 Task: Add an event with the title Second Presentation Rehearsal and Feedback Gathering, date '2024/04/26', time 8:00 AM to 10:00 AMand add a description: The scavenger hunt can be designed as a friendly competition, with teams competing against each other to finish first or achieve specific goals. This fosters team spirit, healthy competition, and a sense of achievement., put the event into Orange category . Add location for the event as: 123 Mount Olympus, Greece, logged in from the account softage.10@softage.netand send the event invitation to softage.6@softage.net and softage.7@softage.net. Set a reminder for the event 5 minutes before
Action: Mouse moved to (104, 121)
Screenshot: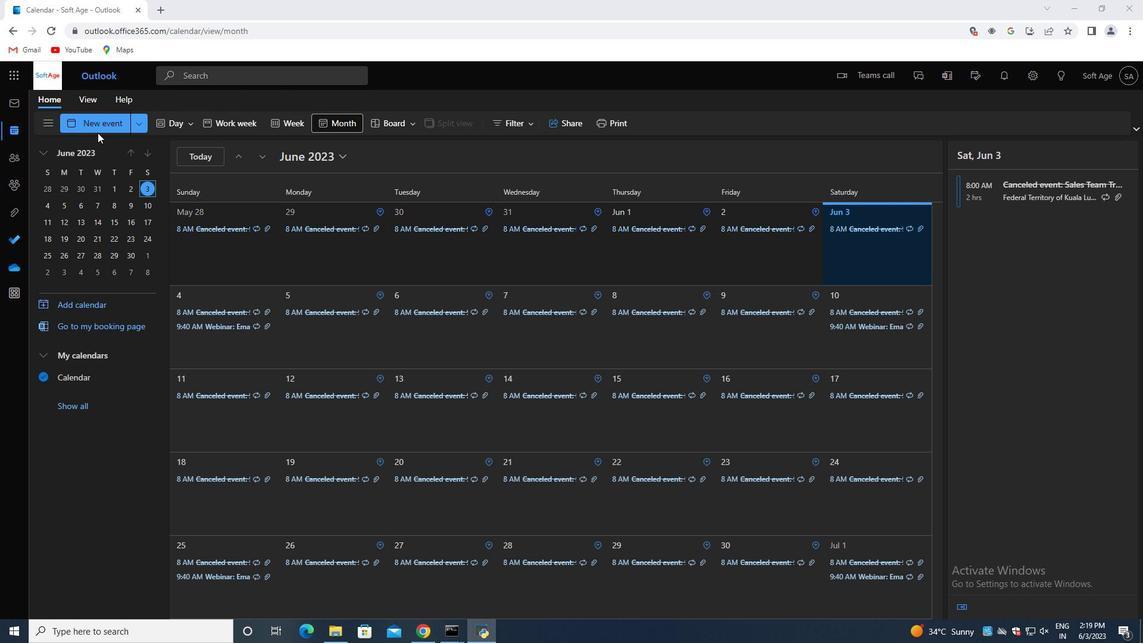 
Action: Mouse pressed left at (104, 121)
Screenshot: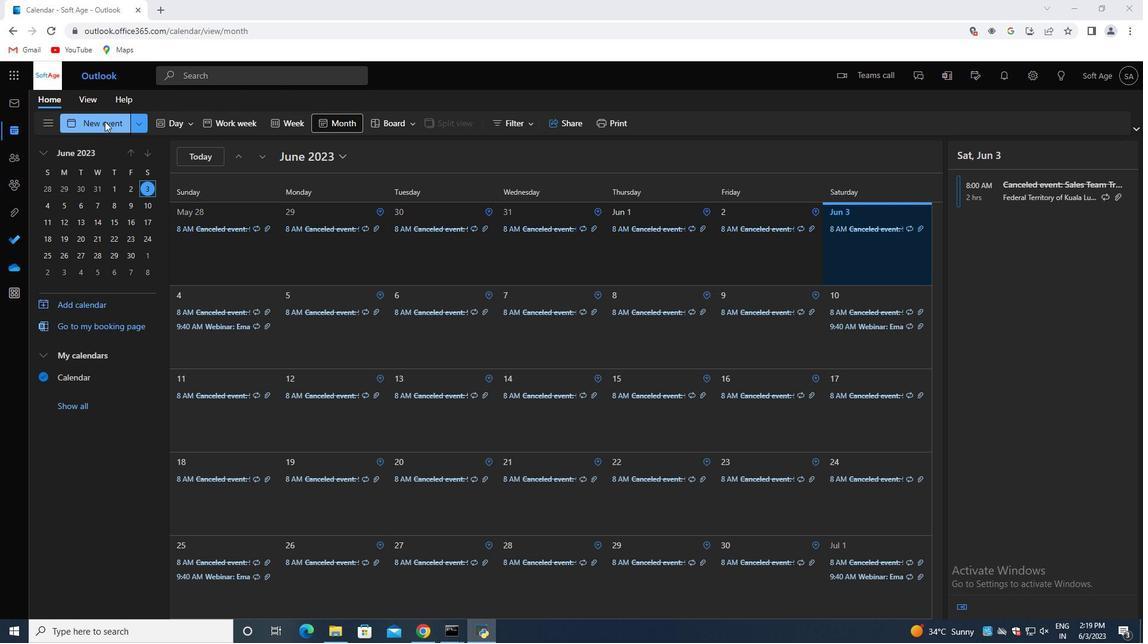 
Action: Mouse moved to (313, 200)
Screenshot: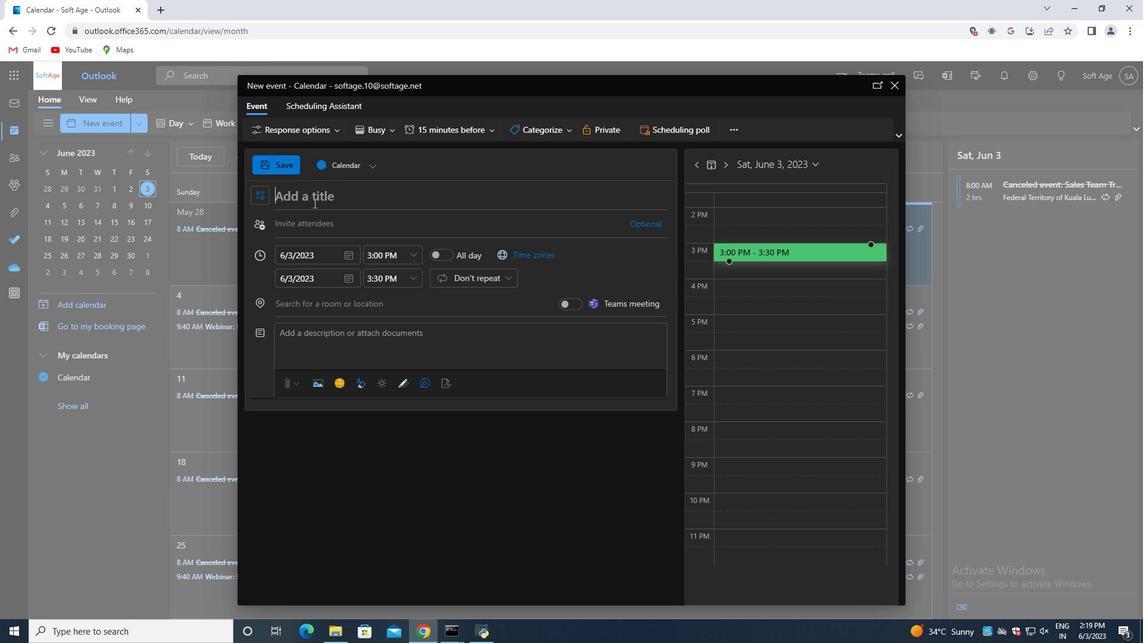 
Action: Mouse pressed left at (313, 200)
Screenshot: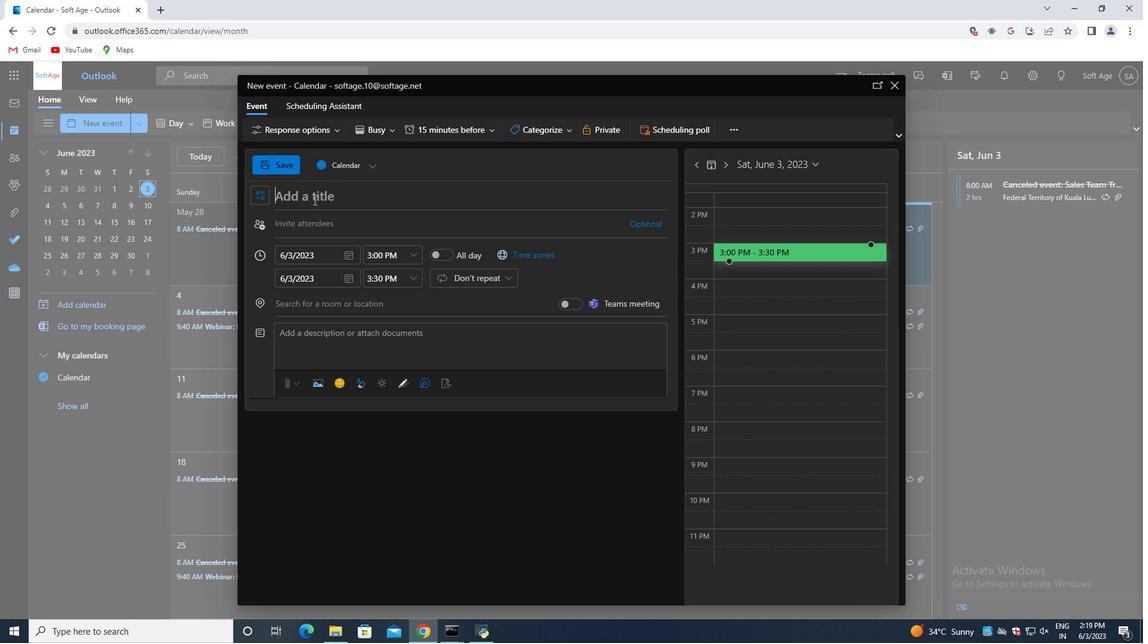 
Action: Key pressed <Key.shift>Second<Key.space><Key.shift><Key.shift><Key.shift><Key.shift><Key.shift><Key.shift>Presentation<Key.space><Key.shift>Rehearsal<Key.space>and<Key.space><Key.shift>Feedback<Key.space><Key.shift>gathering,<Key.space><Key.backspace><Key.backspace>
Screenshot: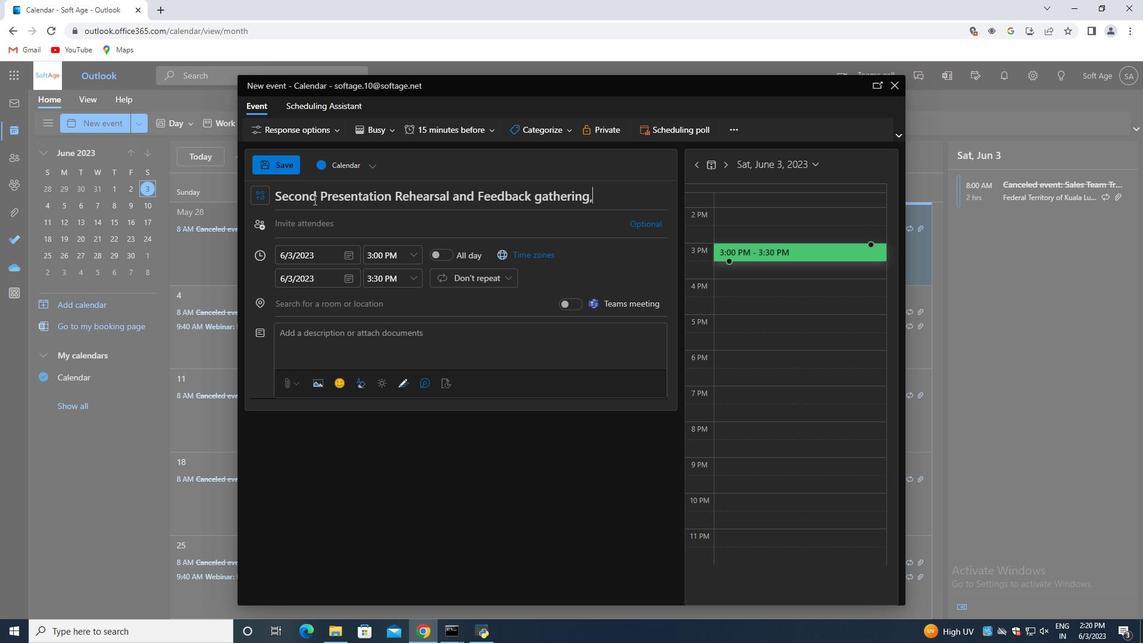 
Action: Mouse moved to (346, 254)
Screenshot: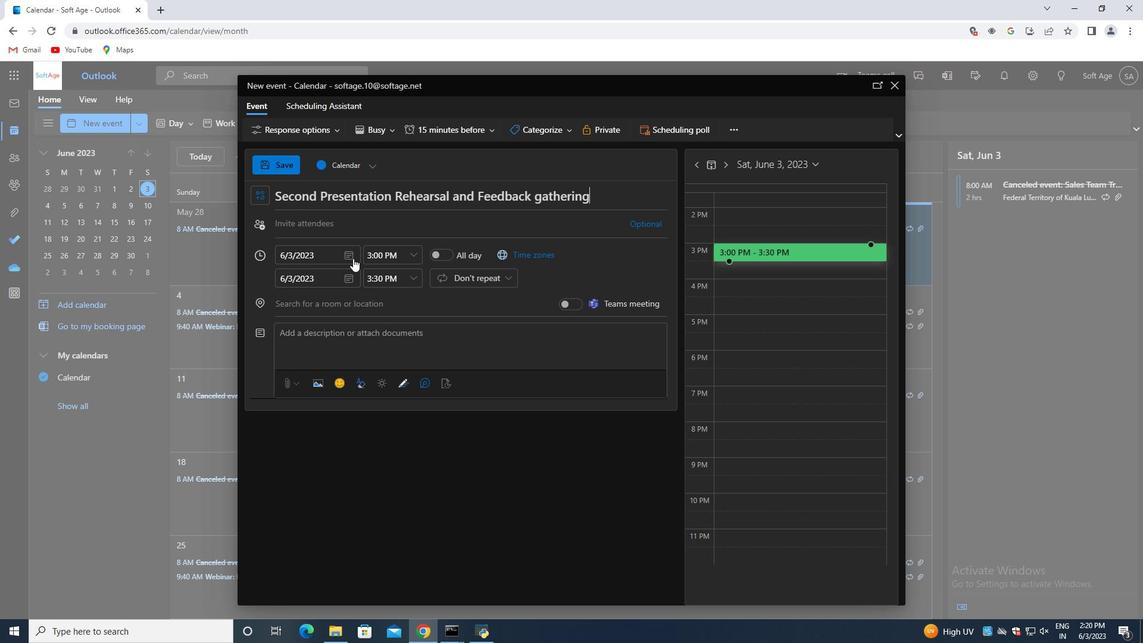 
Action: Mouse pressed left at (346, 254)
Screenshot: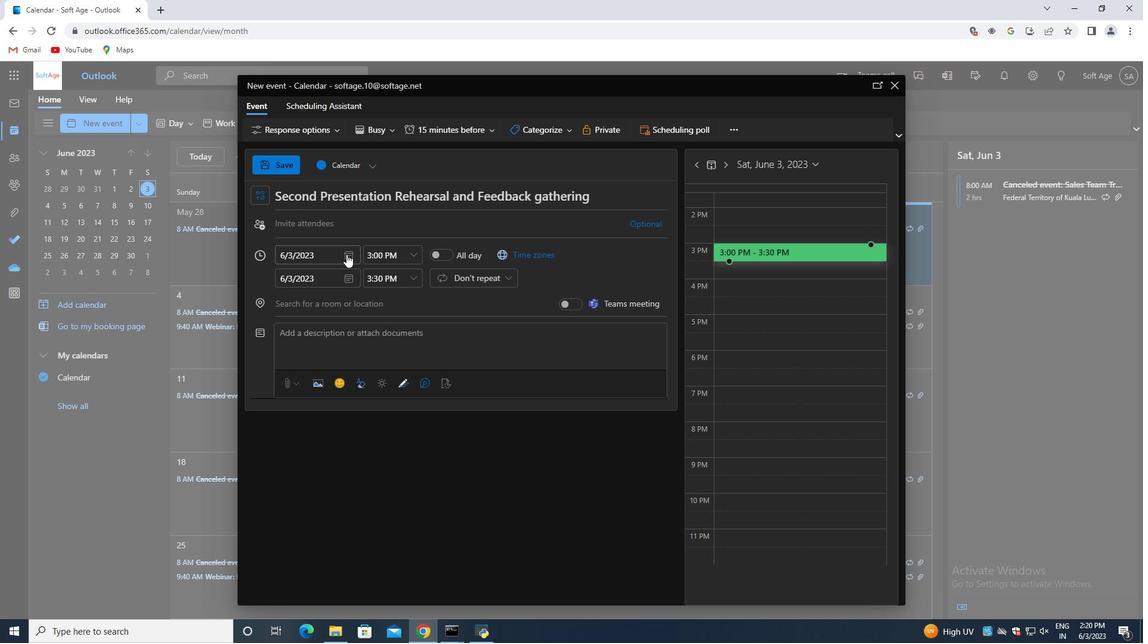 
Action: Mouse moved to (390, 282)
Screenshot: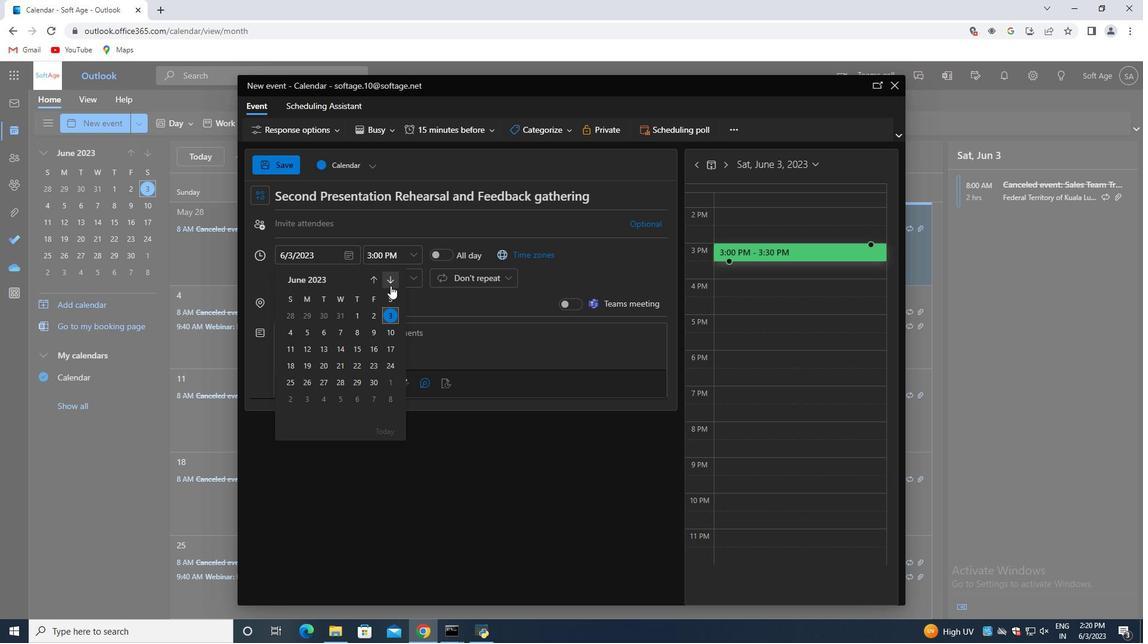 
Action: Mouse pressed left at (390, 282)
Screenshot: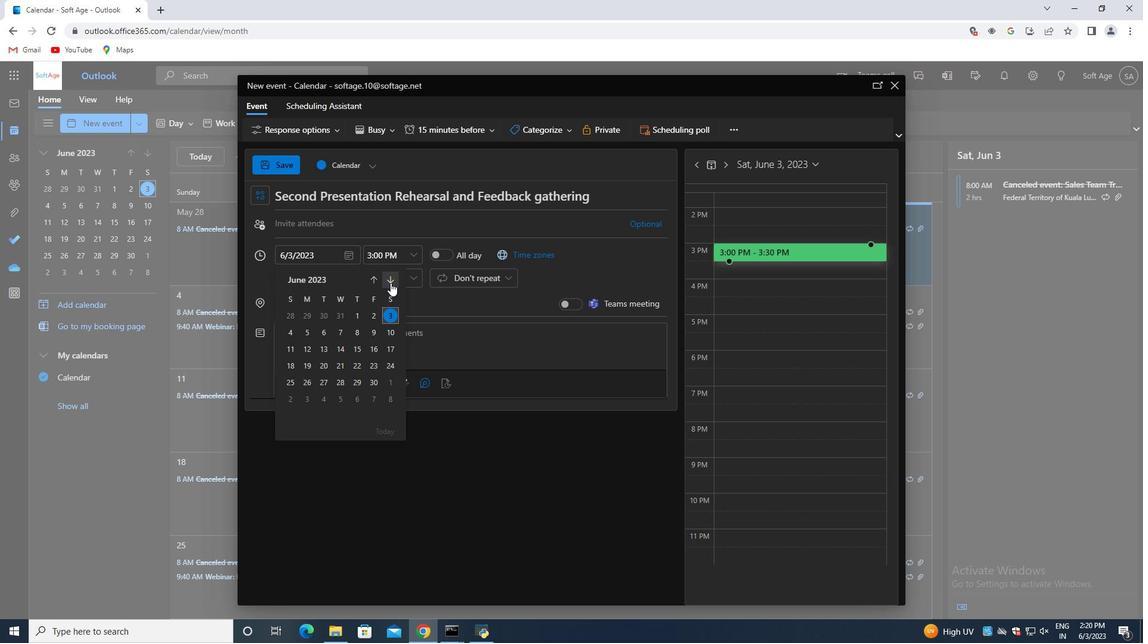 
Action: Mouse pressed left at (390, 282)
Screenshot: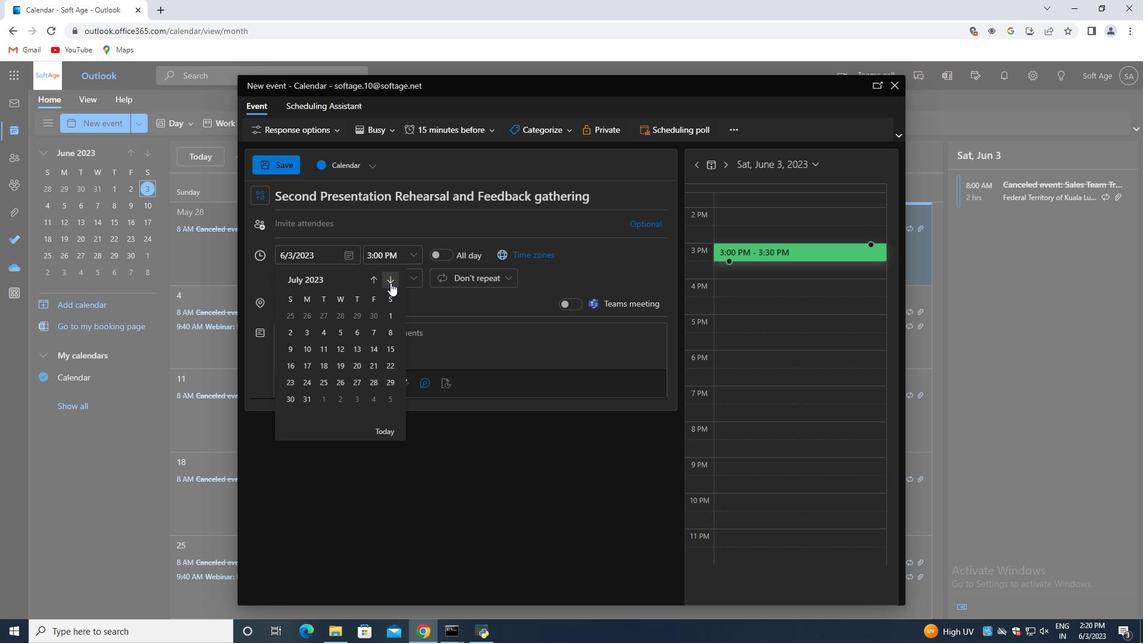 
Action: Mouse pressed left at (390, 282)
Screenshot: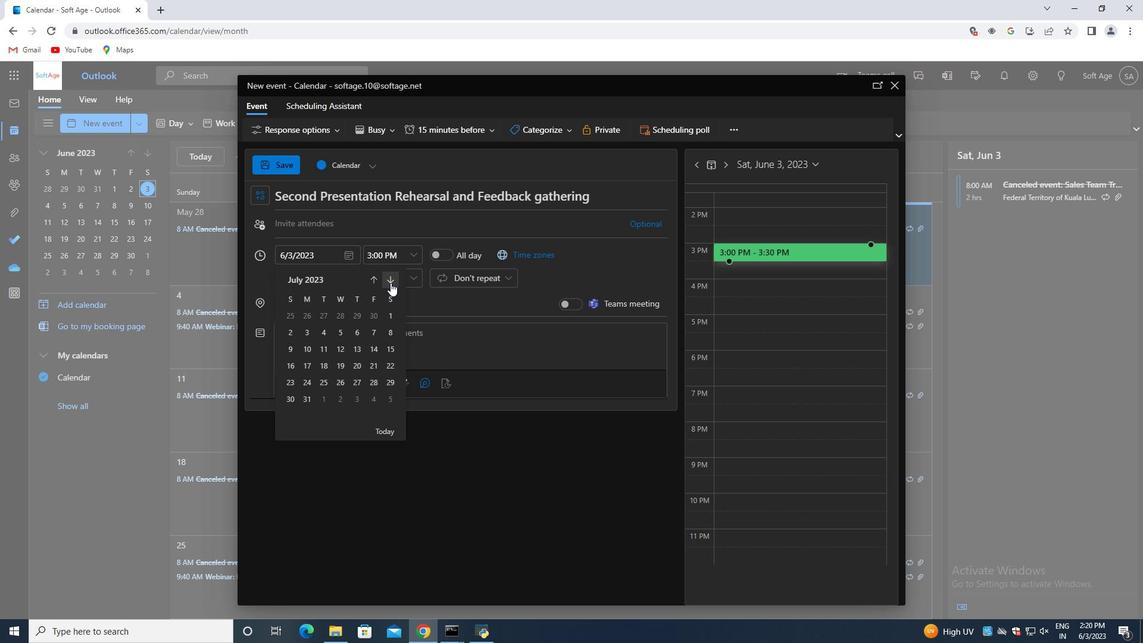 
Action: Mouse pressed left at (390, 282)
Screenshot: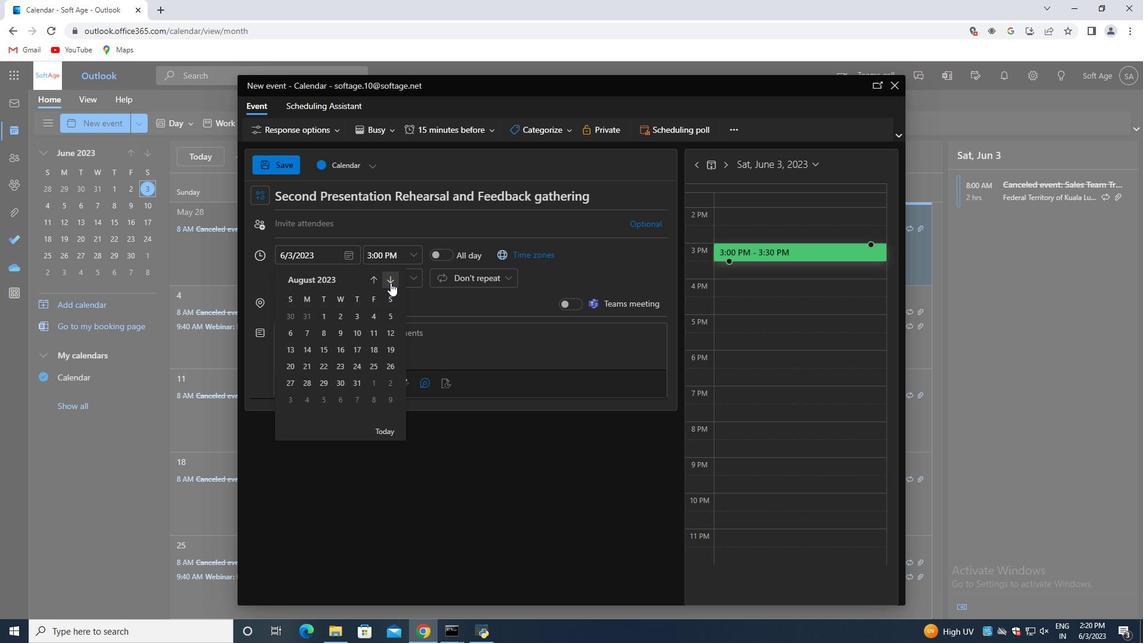 
Action: Mouse pressed left at (390, 282)
Screenshot: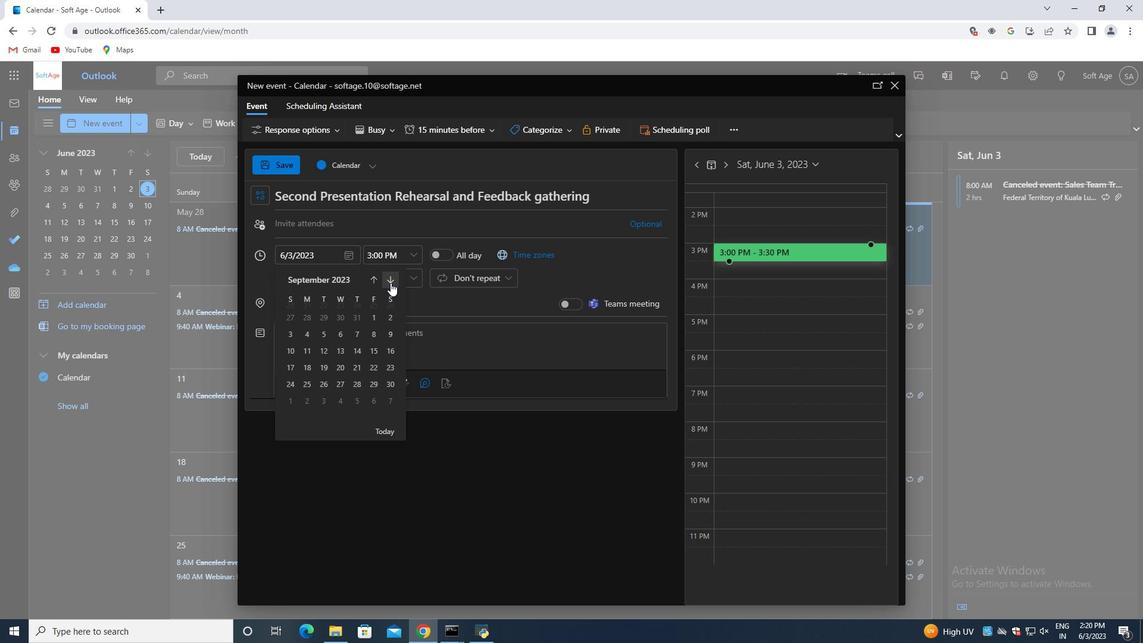 
Action: Mouse pressed left at (390, 282)
Screenshot: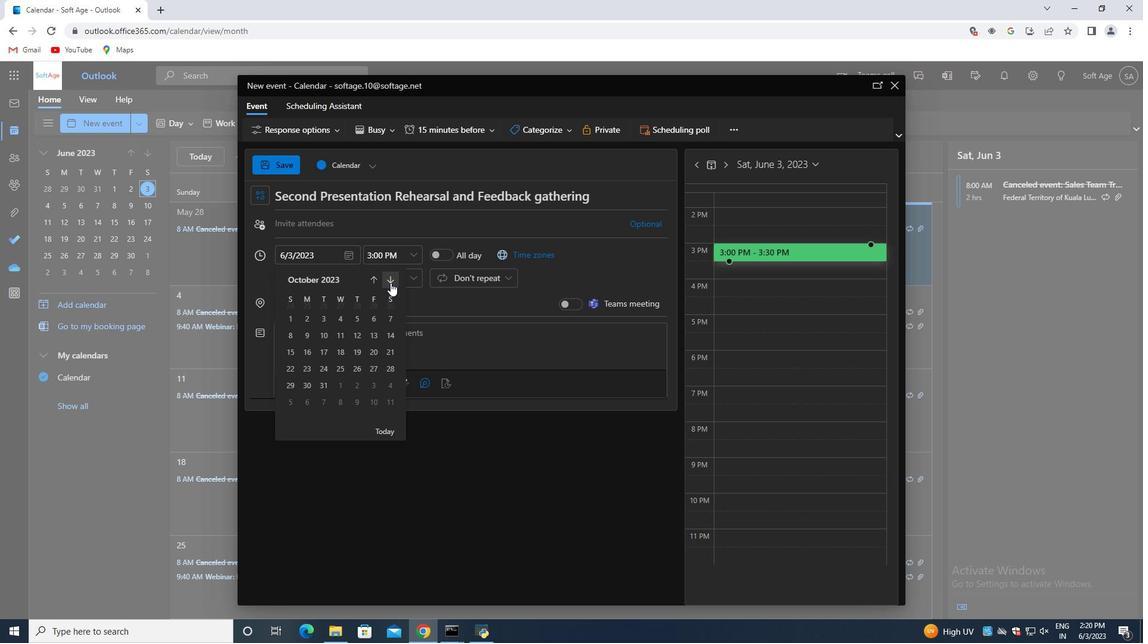 
Action: Mouse pressed left at (390, 282)
Screenshot: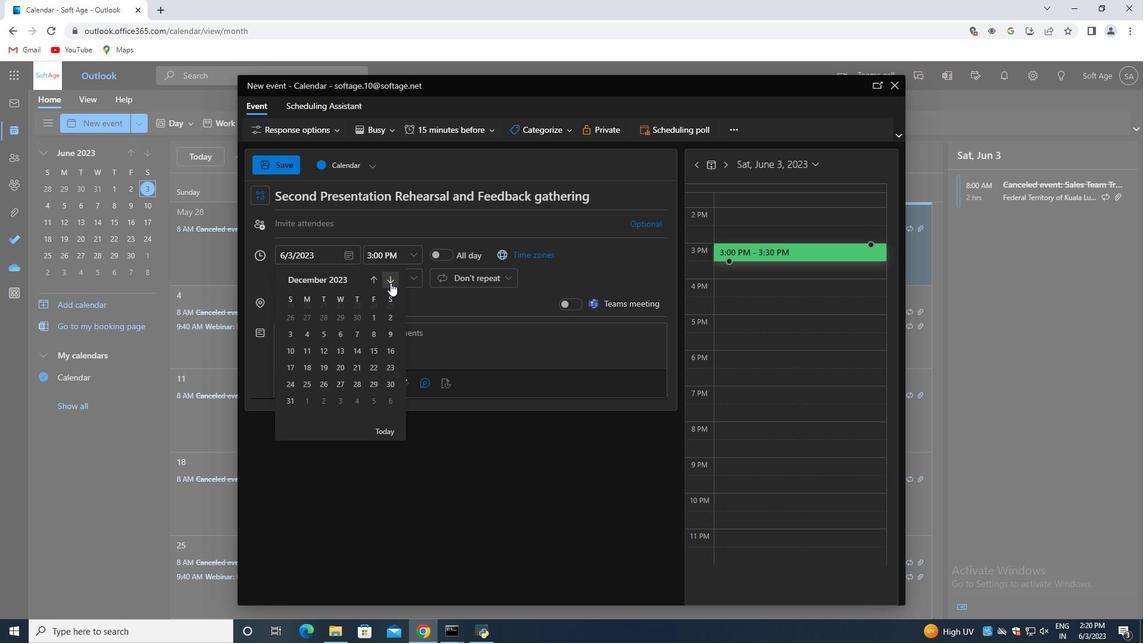 
Action: Mouse pressed left at (390, 282)
Screenshot: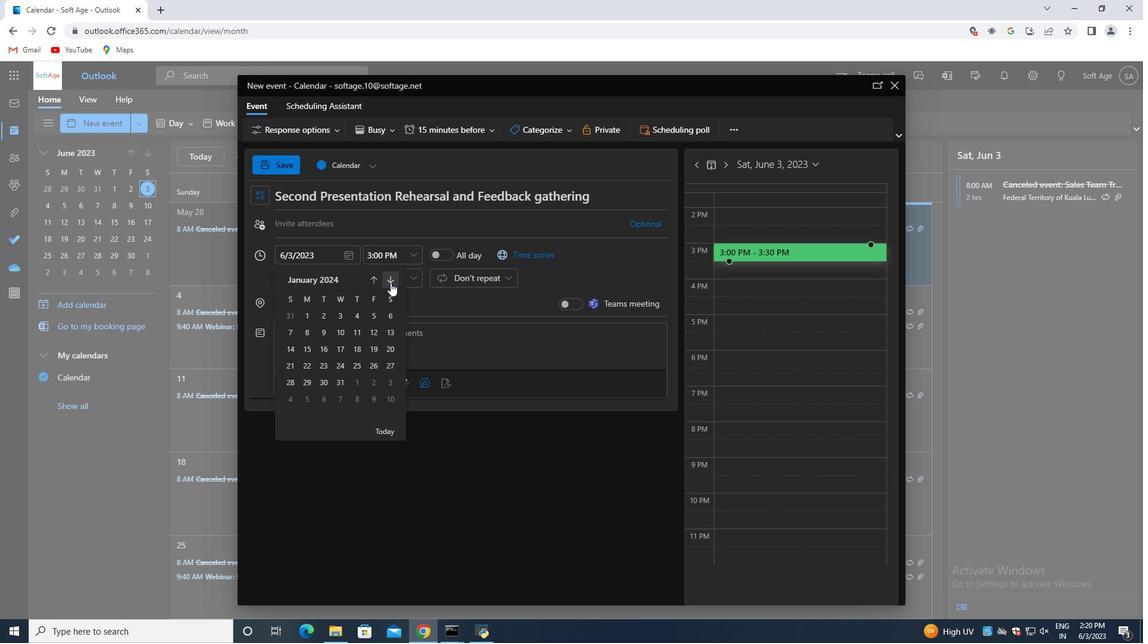 
Action: Mouse pressed left at (390, 282)
Screenshot: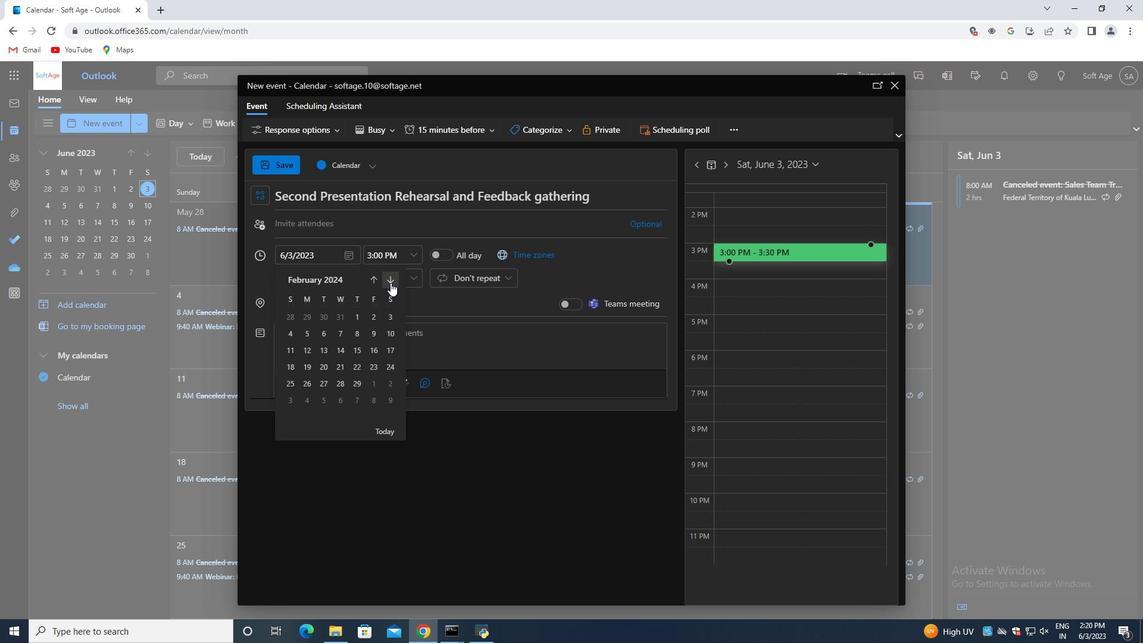 
Action: Mouse pressed left at (390, 282)
Screenshot: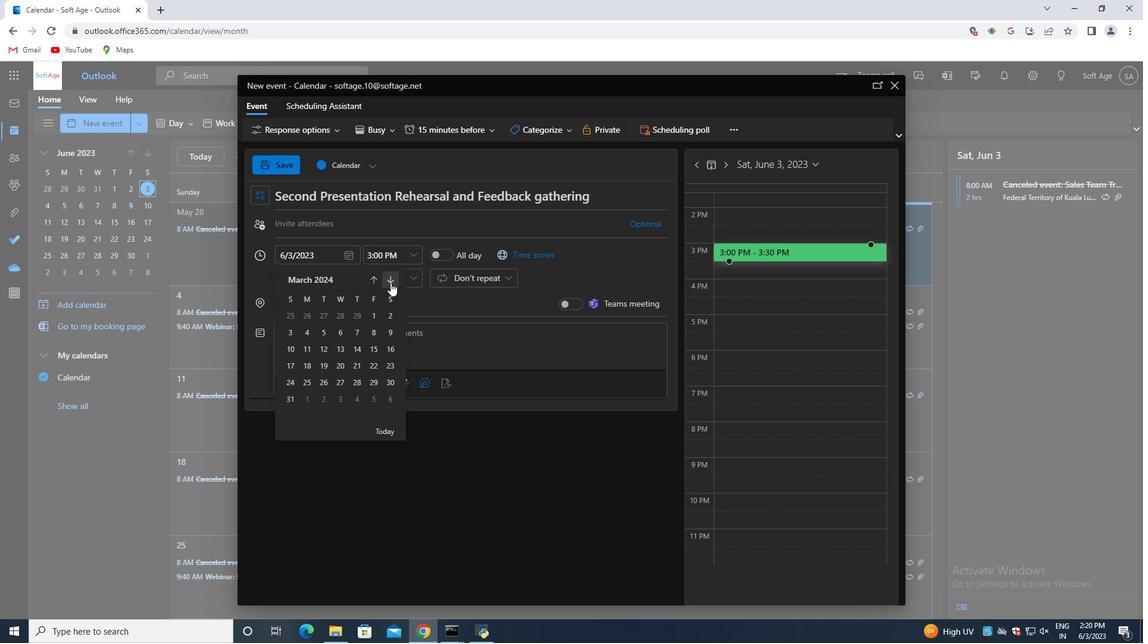 
Action: Mouse moved to (369, 365)
Screenshot: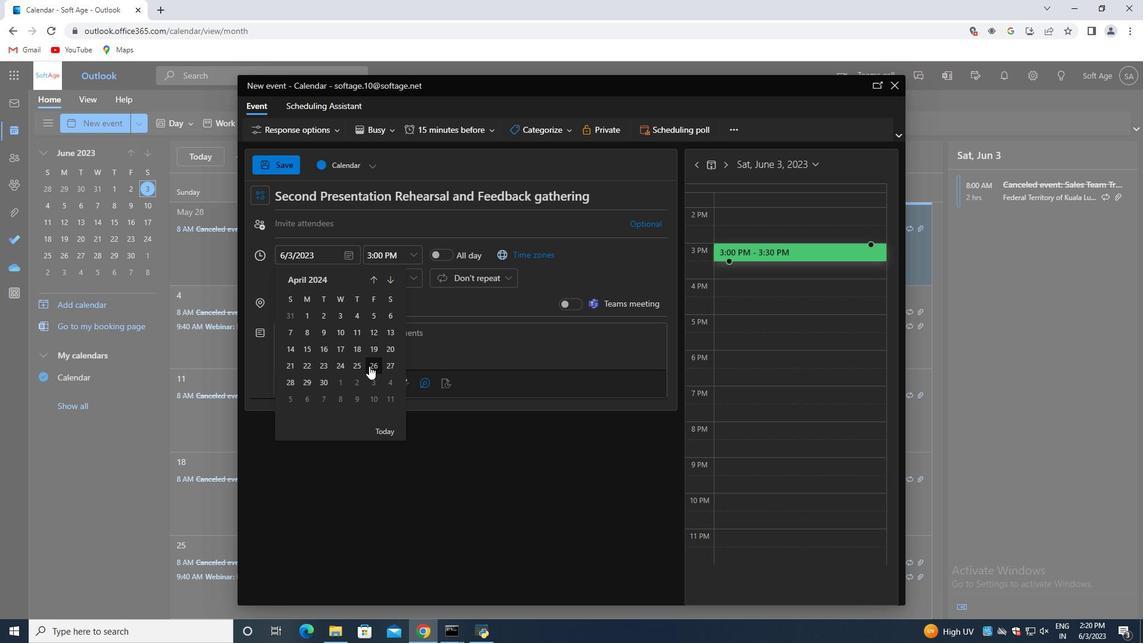 
Action: Mouse pressed left at (369, 365)
Screenshot: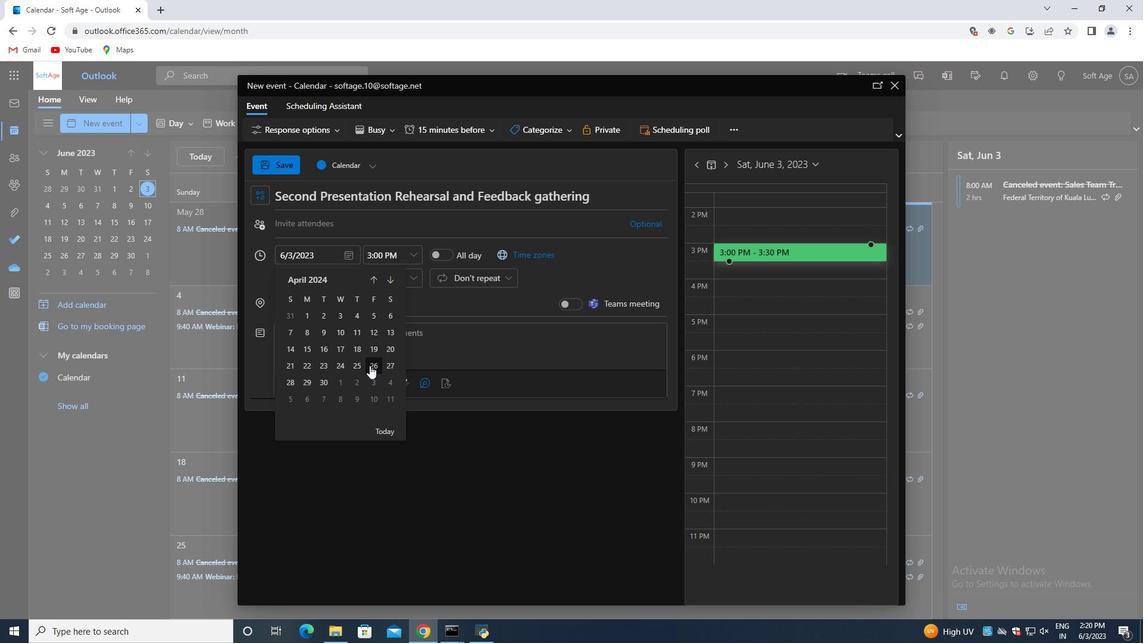 
Action: Mouse moved to (414, 256)
Screenshot: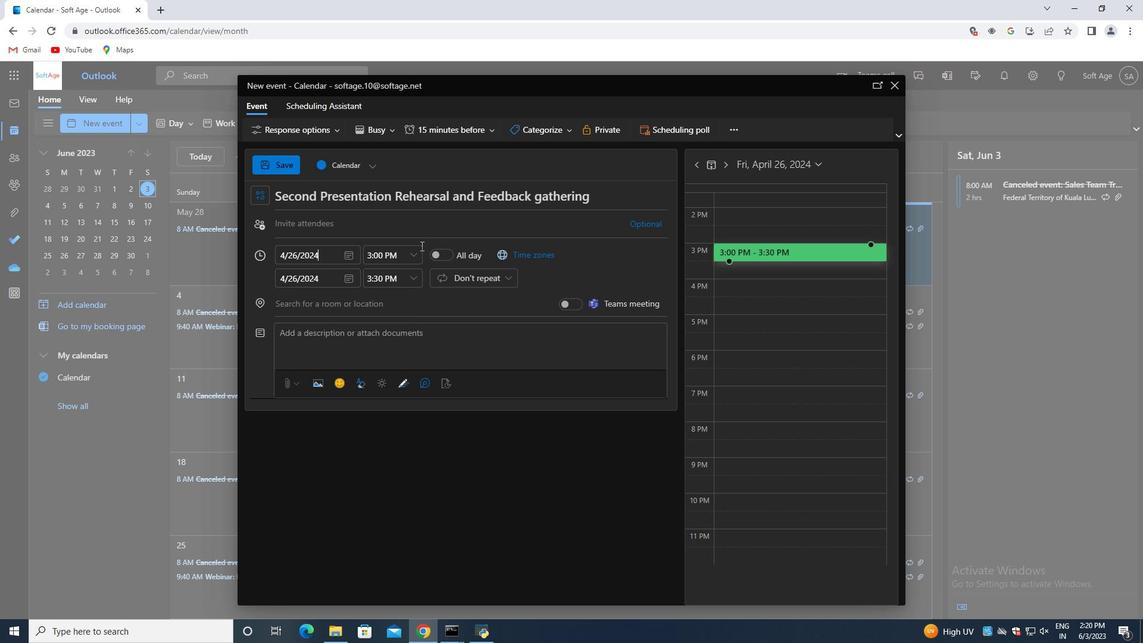 
Action: Mouse pressed left at (414, 256)
Screenshot: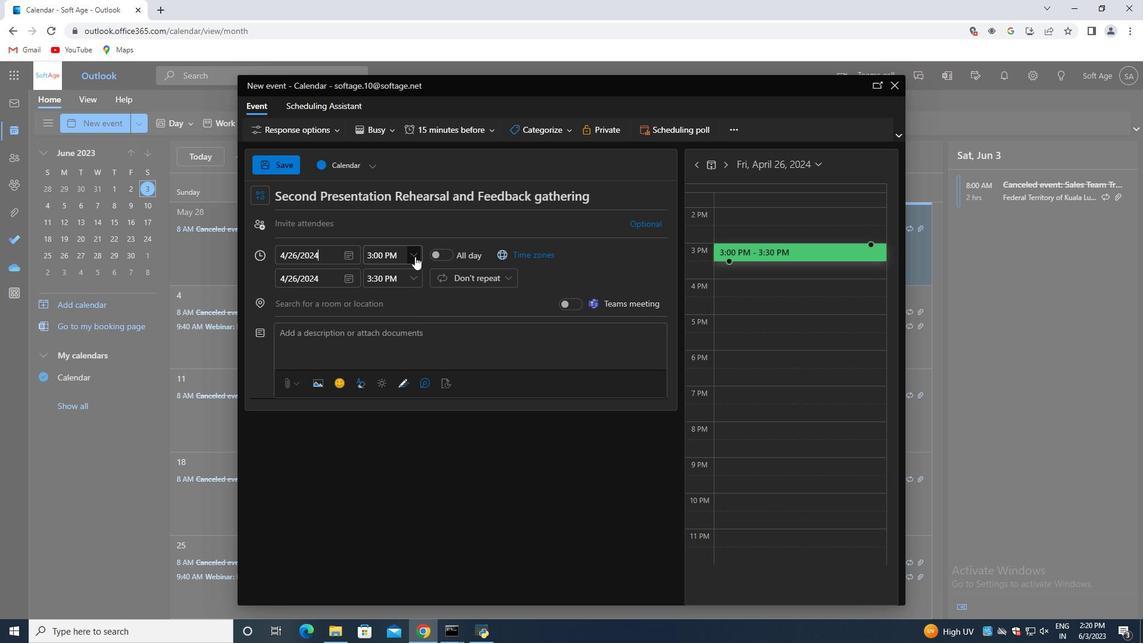 
Action: Mouse moved to (383, 288)
Screenshot: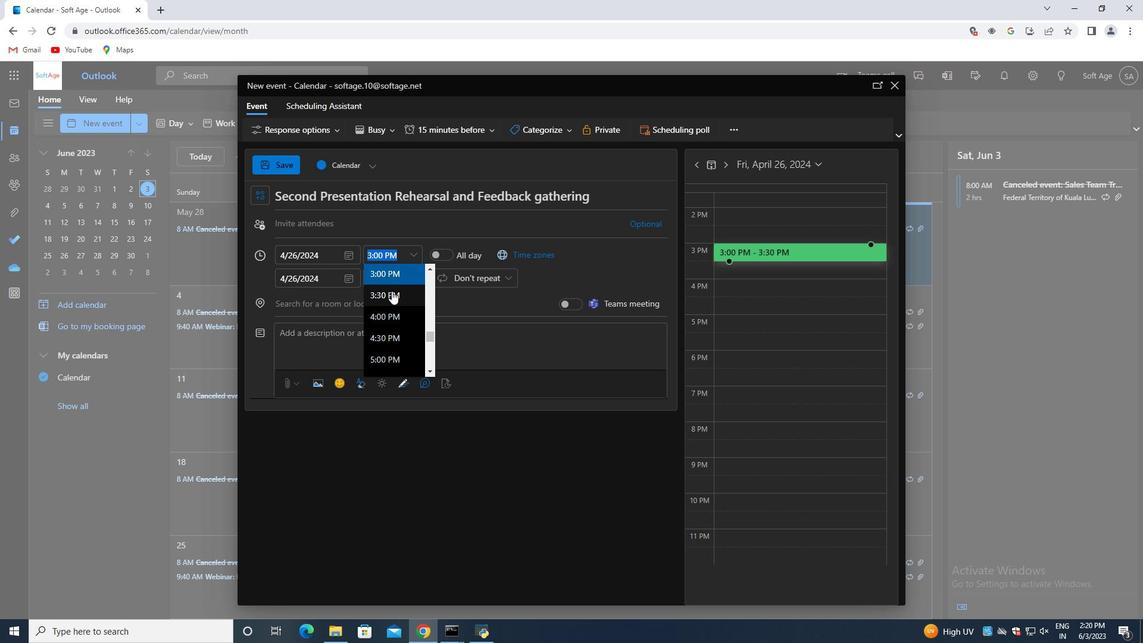 
Action: Mouse scrolled (383, 289) with delta (0, 0)
Screenshot: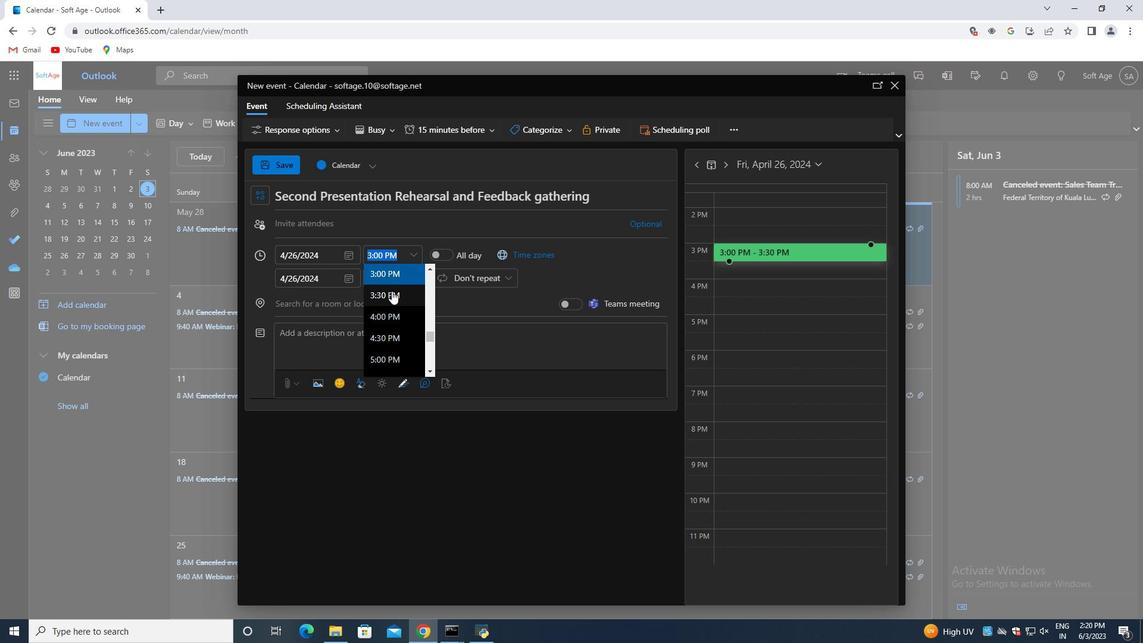 
Action: Mouse scrolled (383, 289) with delta (0, 0)
Screenshot: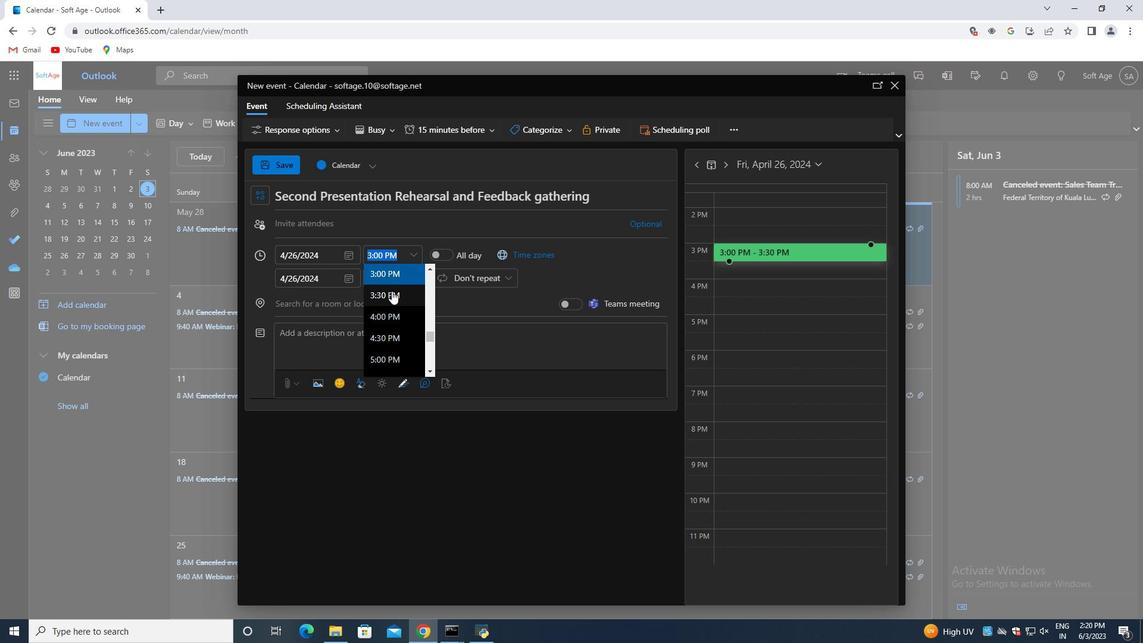 
Action: Mouse scrolled (383, 289) with delta (0, 0)
Screenshot: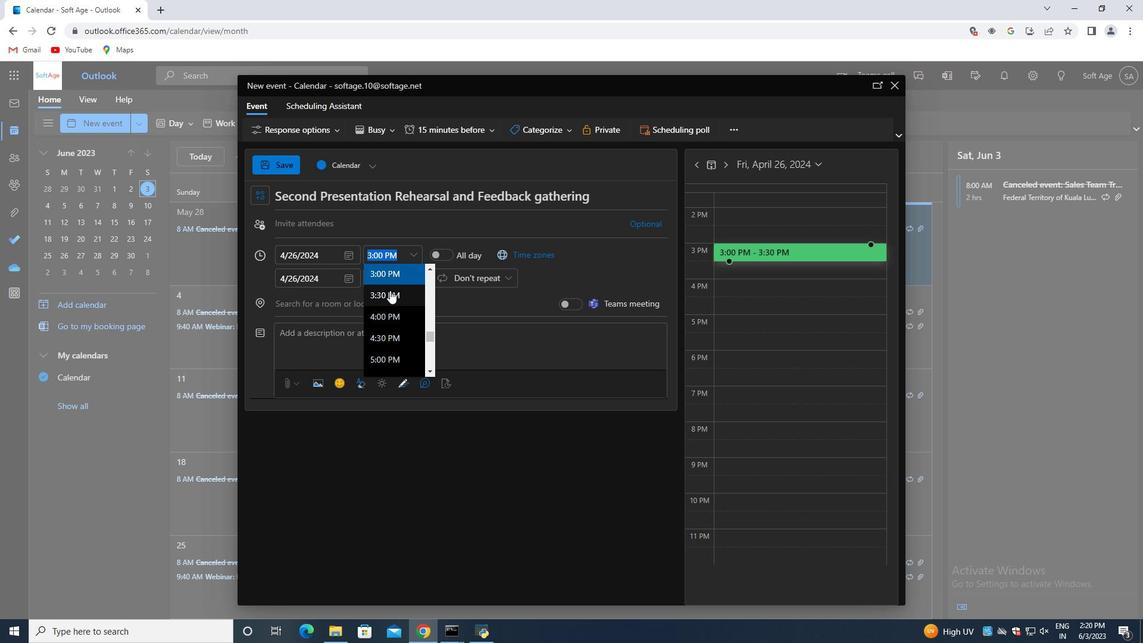 
Action: Mouse scrolled (383, 289) with delta (0, 0)
Screenshot: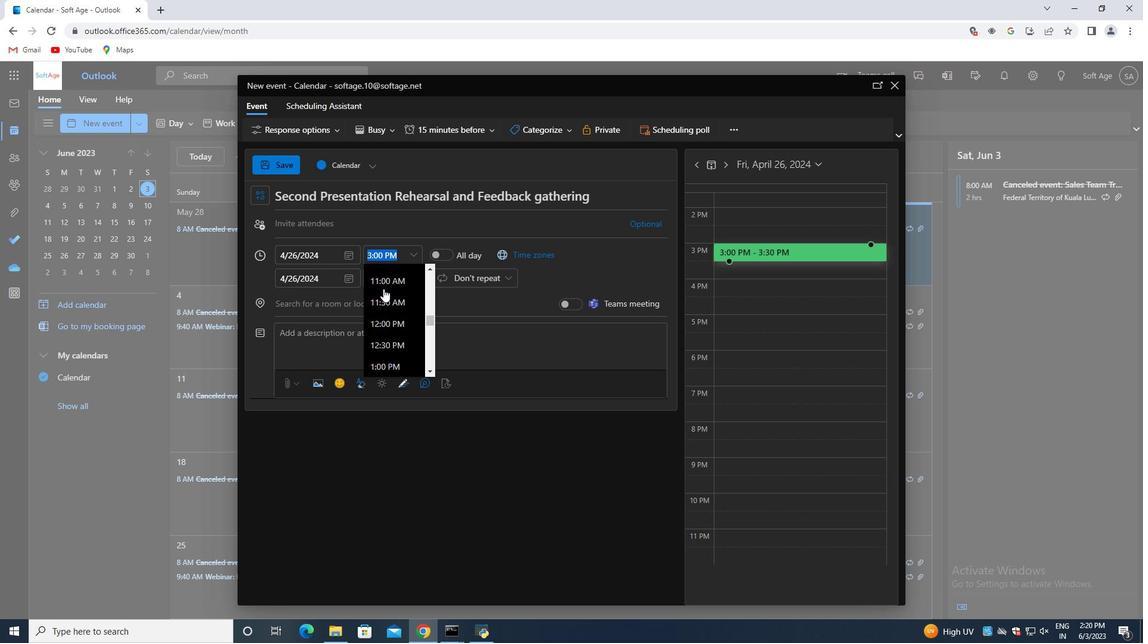 
Action: Mouse scrolled (383, 289) with delta (0, 0)
Screenshot: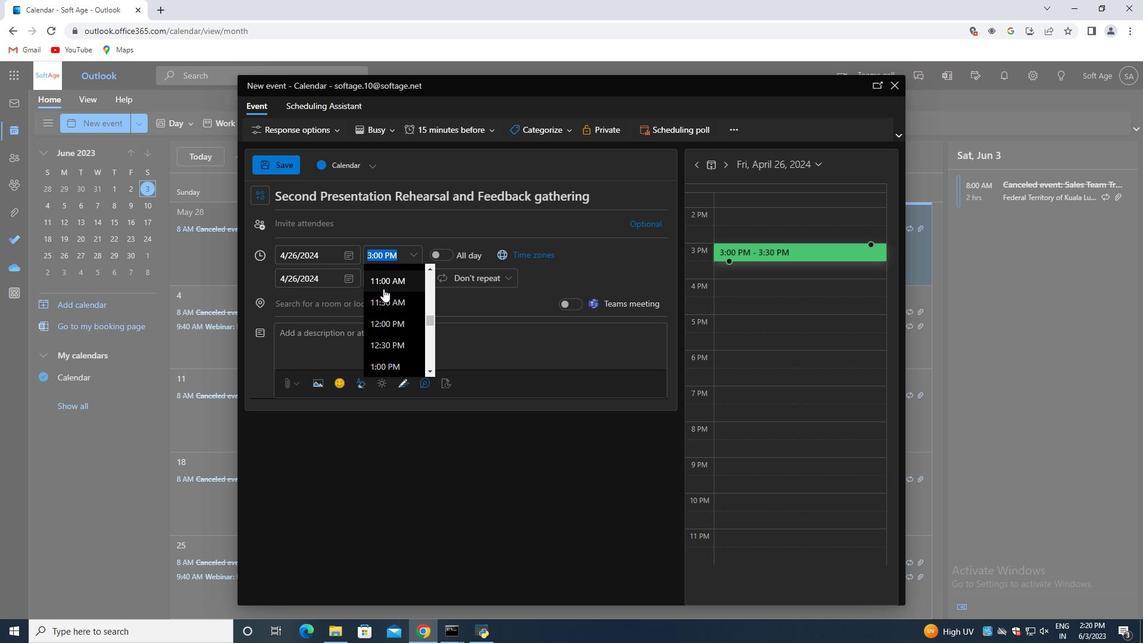 
Action: Mouse moved to (388, 273)
Screenshot: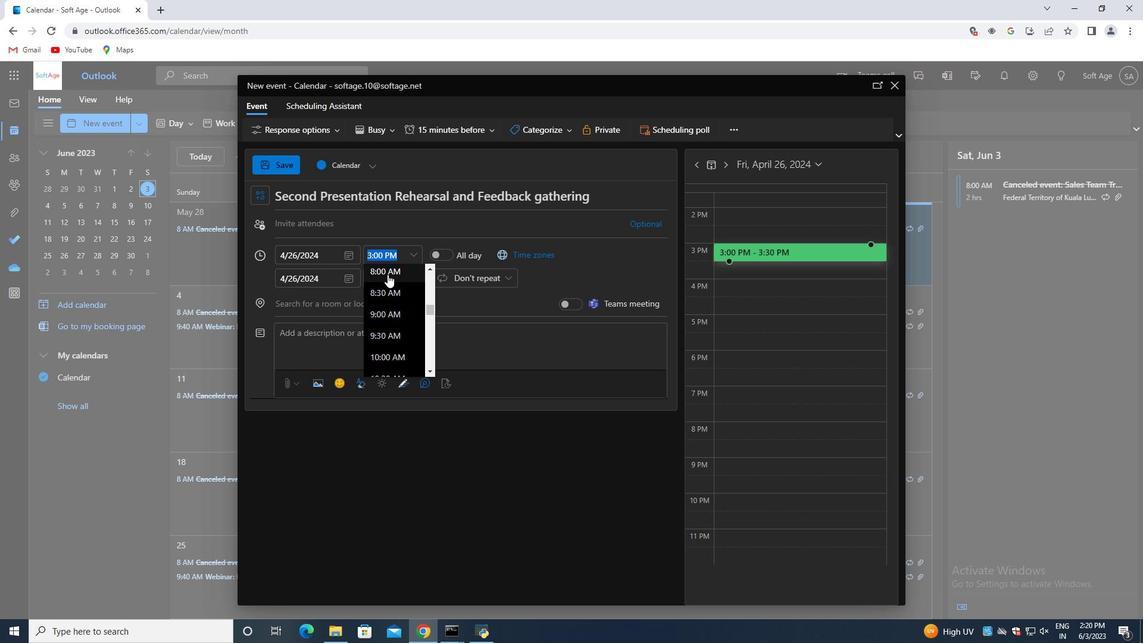 
Action: Mouse pressed left at (388, 273)
Screenshot: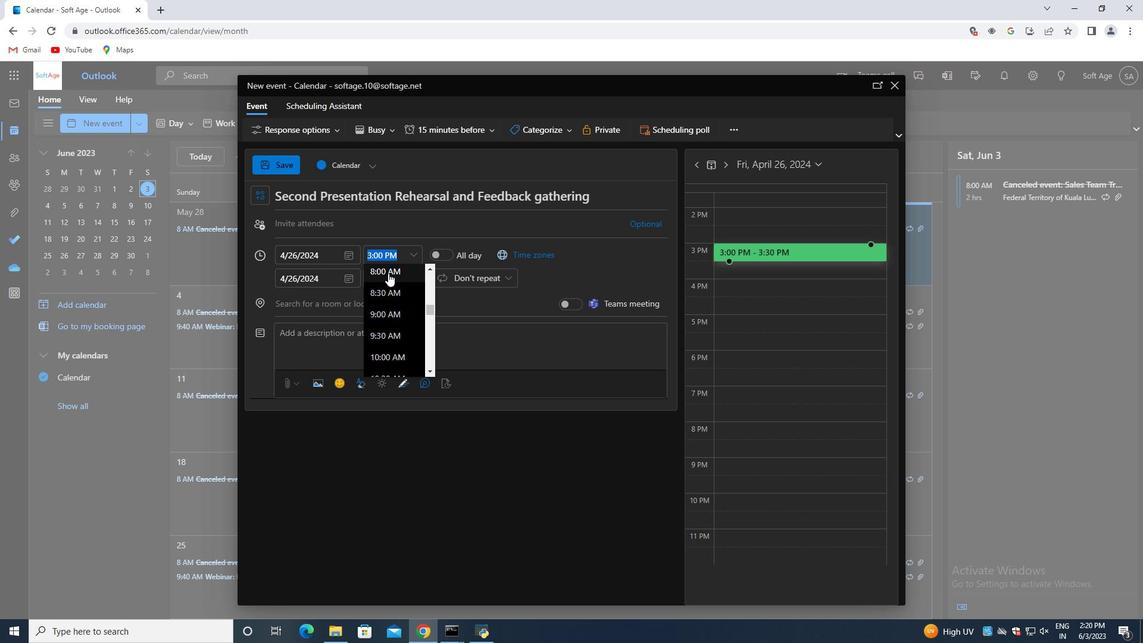 
Action: Mouse moved to (415, 279)
Screenshot: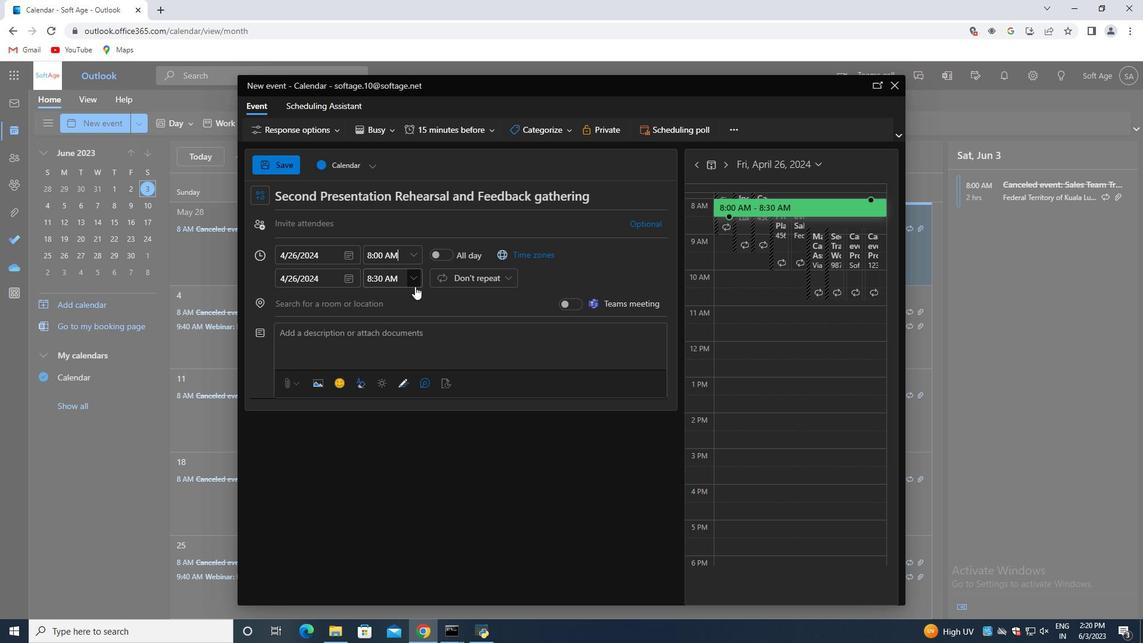 
Action: Mouse pressed left at (415, 279)
Screenshot: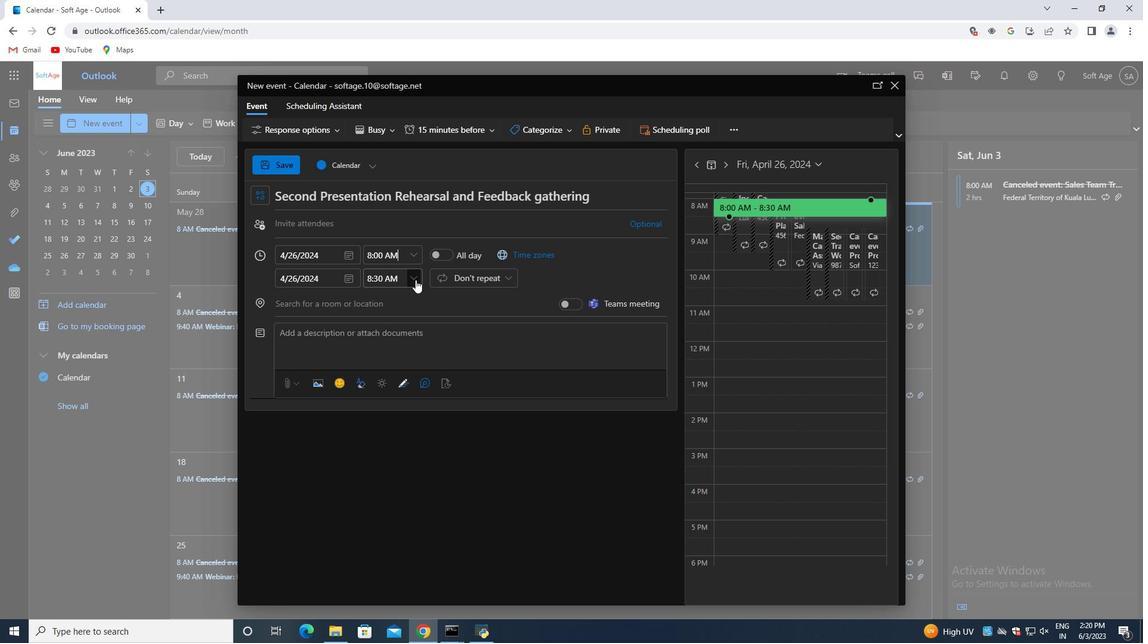 
Action: Mouse moved to (413, 366)
Screenshot: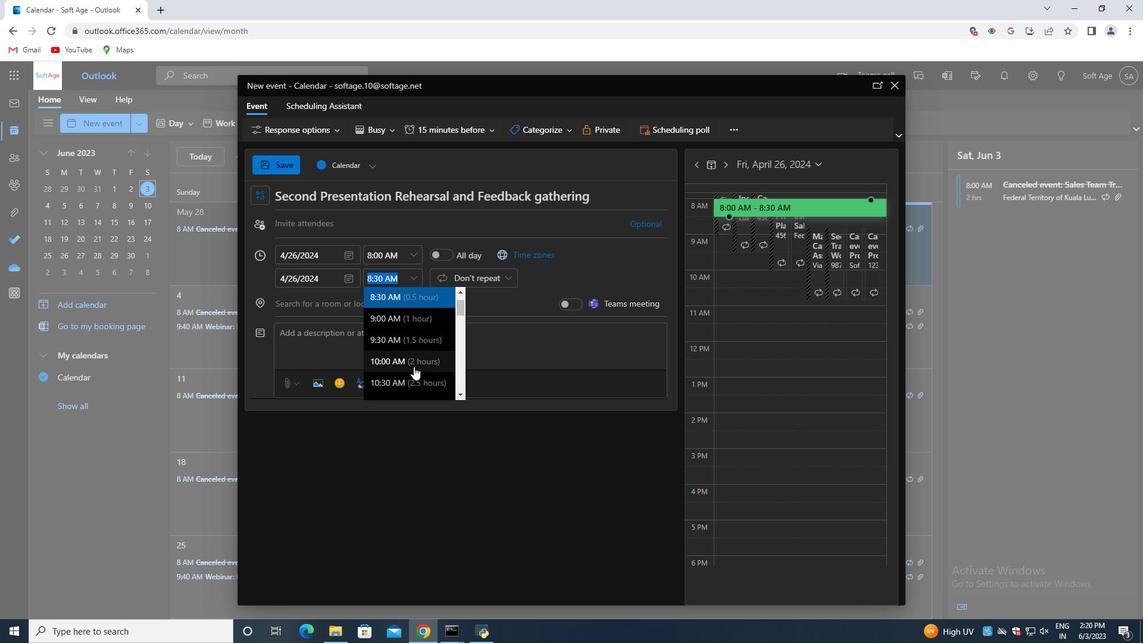 
Action: Mouse pressed left at (413, 366)
Screenshot: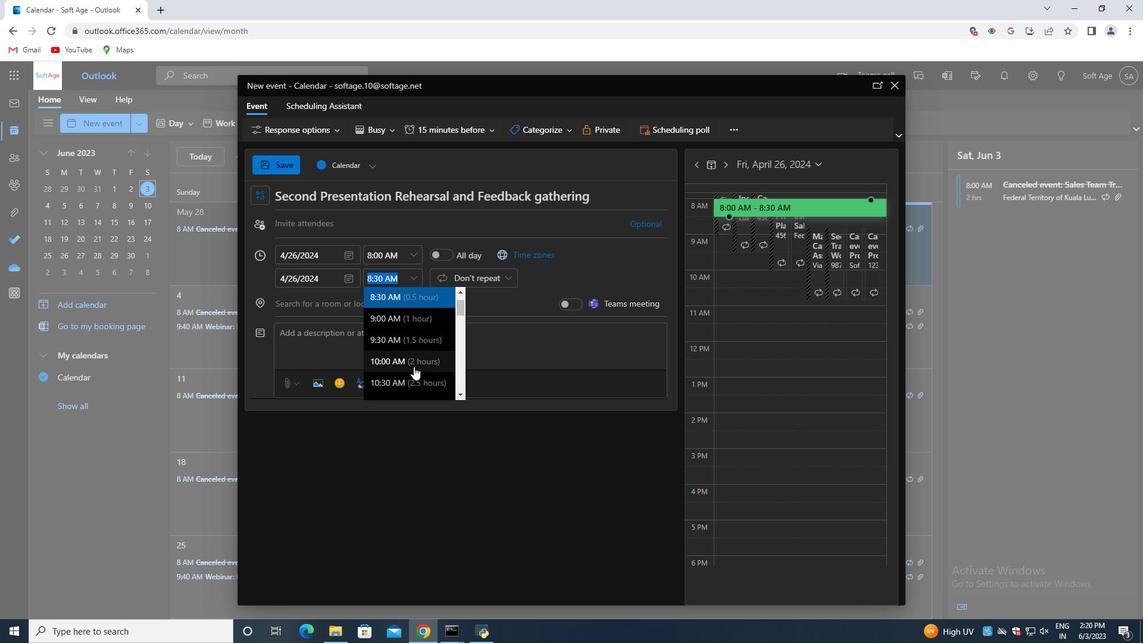 
Action: Mouse moved to (356, 337)
Screenshot: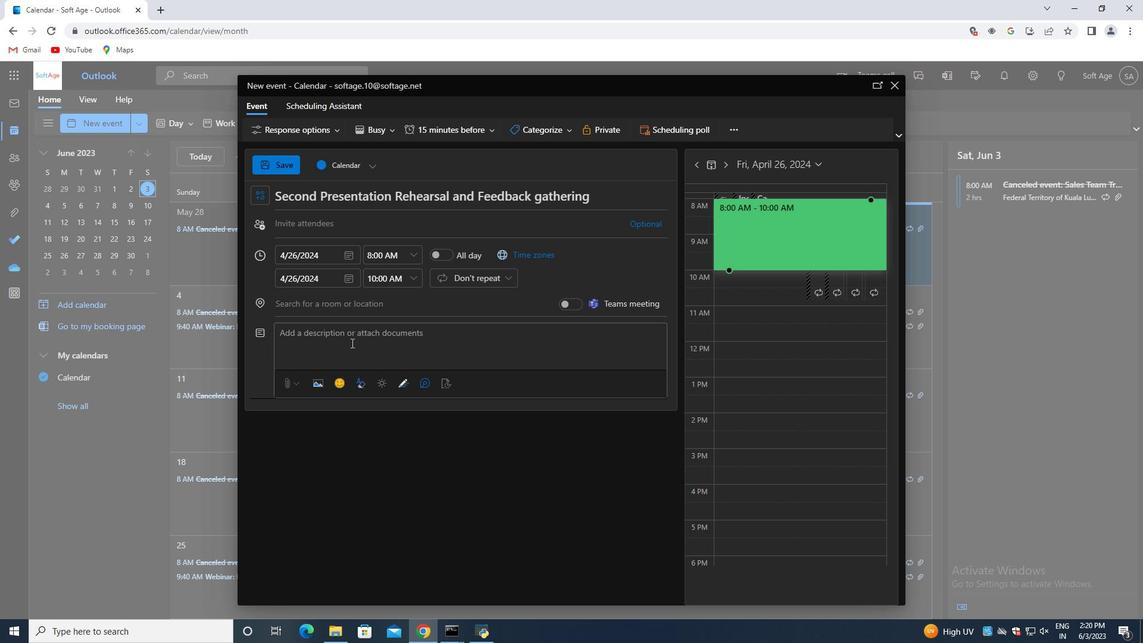 
Action: Mouse pressed left at (356, 337)
Screenshot: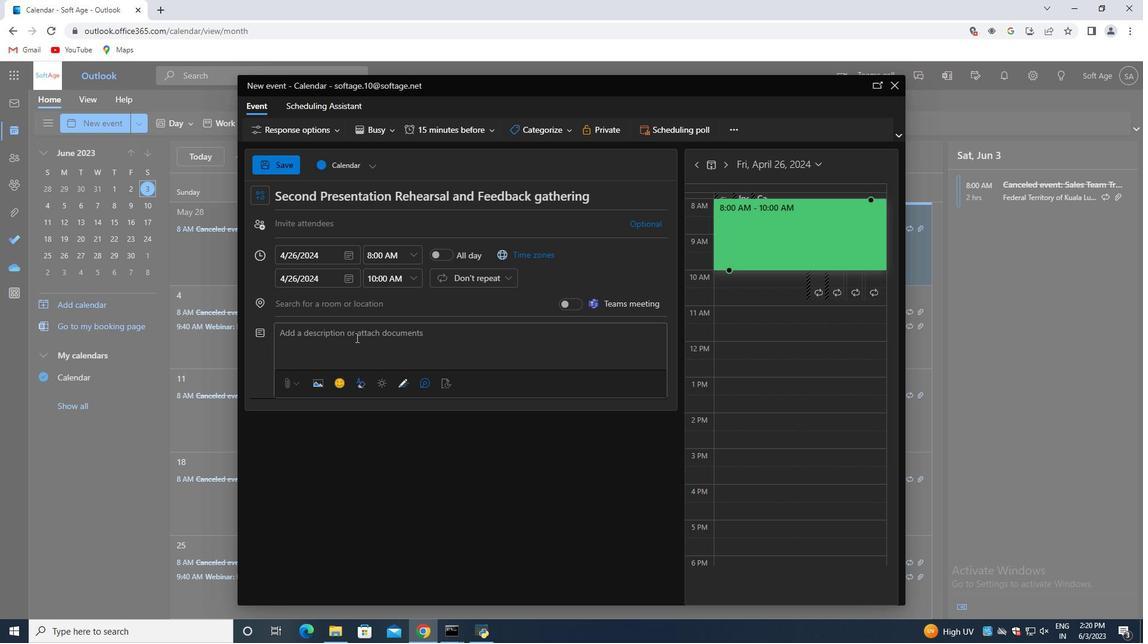 
Action: Key pressed <Key.shift>The<Key.space>scavenger<Key.space>hunt<Key.space>can<Key.space>be<Key.space>designed<Key.space>as<Key.space>a<Key.space>friendly<Key.space>competition,<Key.space>with<Key.space>teams<Key.space>competing<Key.space>against<Key.space>each<Key.space>other<Key.space>to<Key.space>finish<Key.space>first<Key.space>or<Key.space>achieve<Key.space>specific<Key.space>goals.<Key.space><Key.shift>This<Key.space>fosters<Key.space>team<Key.space>spirit,<Key.space>healthy<Key.space>competition,<Key.space>and<Key.space>a<Key.space>sense<Key.space>of<Key.space>achievement.
Screenshot: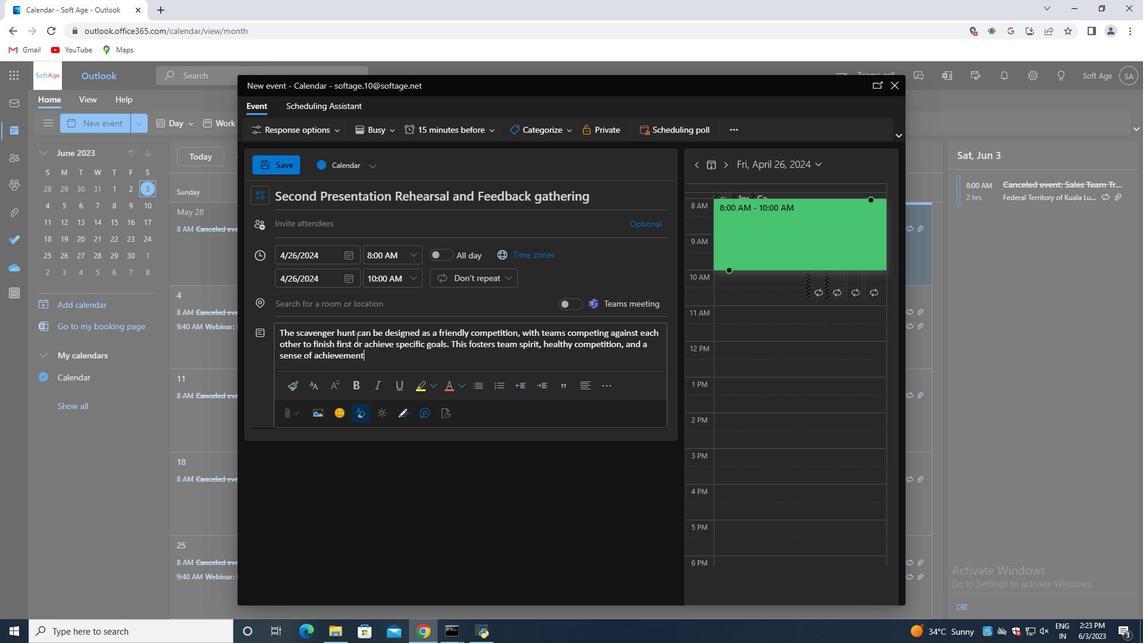 
Action: Mouse moved to (545, 130)
Screenshot: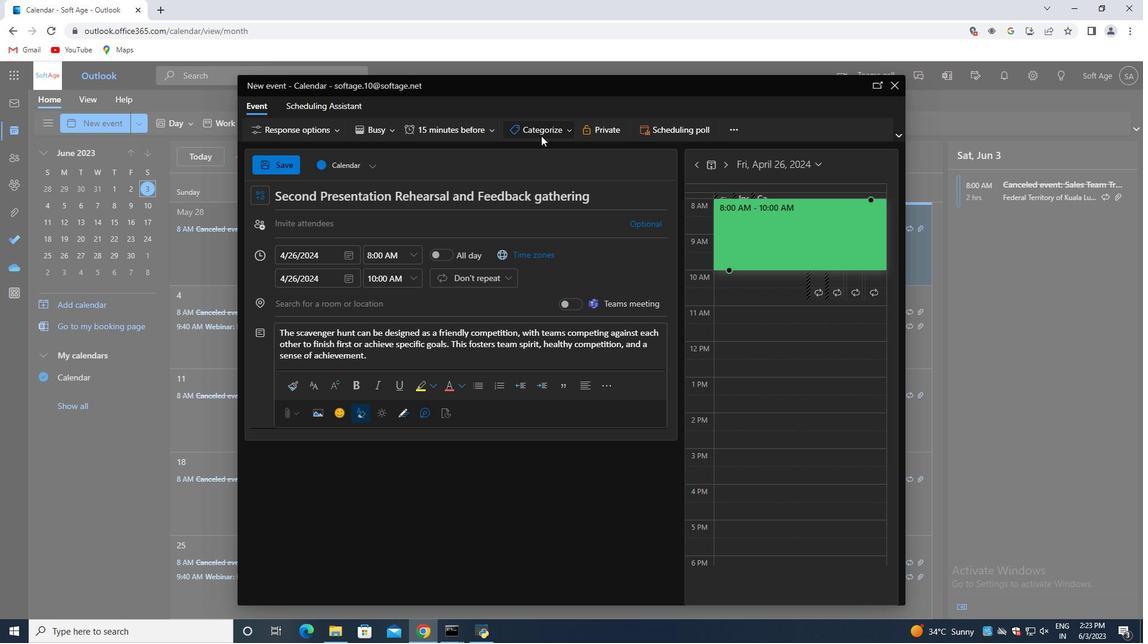 
Action: Mouse pressed left at (545, 130)
Screenshot: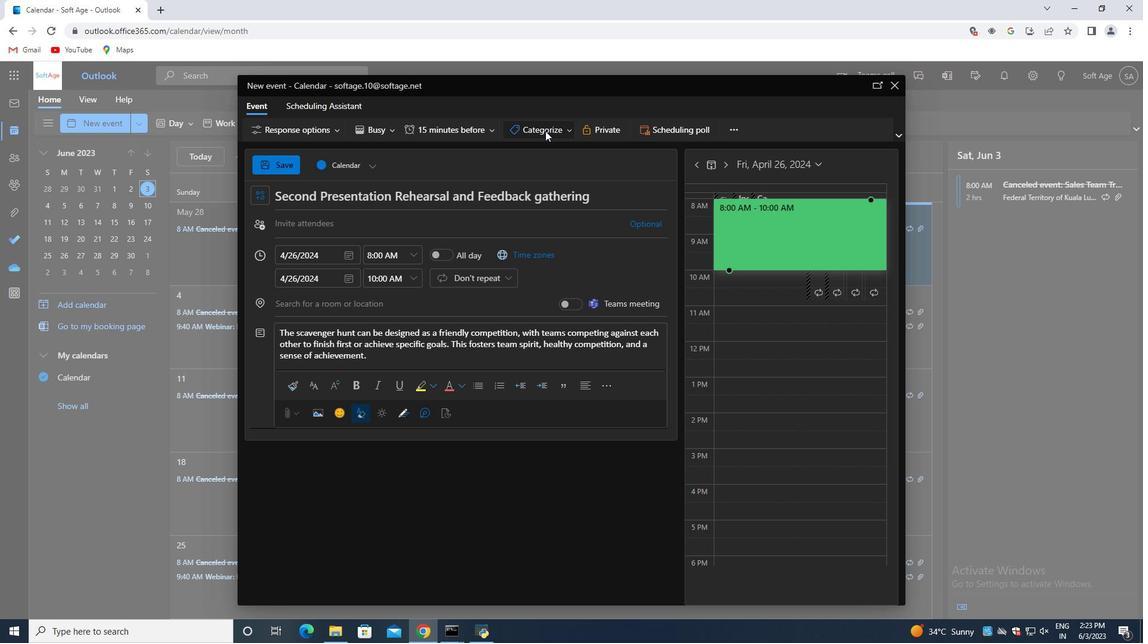 
Action: Mouse moved to (554, 188)
Screenshot: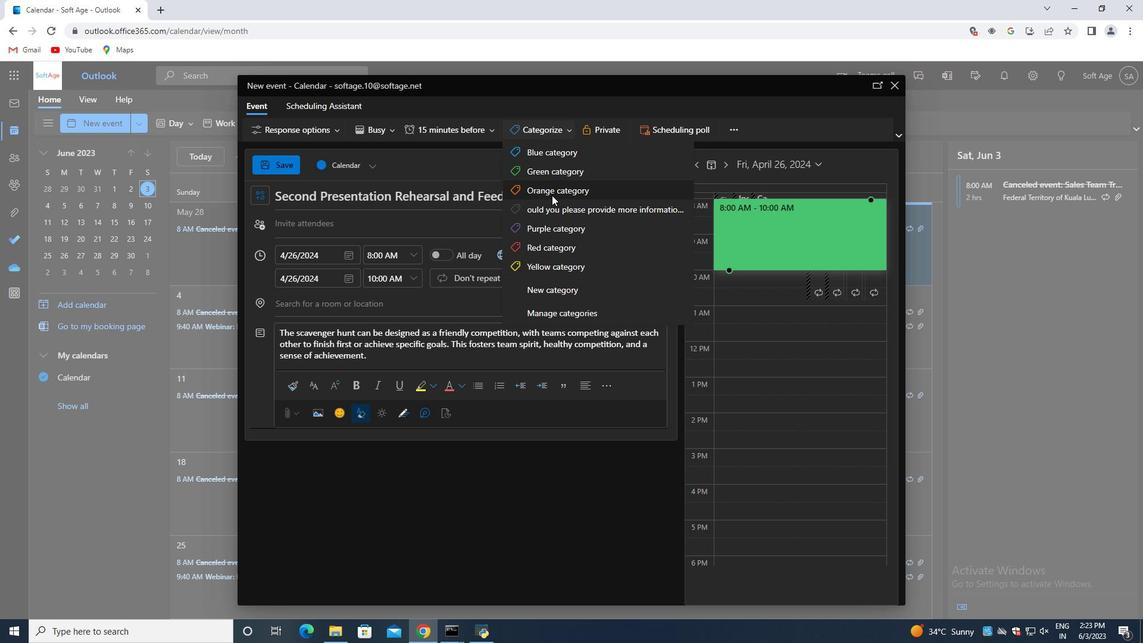 
Action: Mouse pressed left at (554, 188)
Screenshot: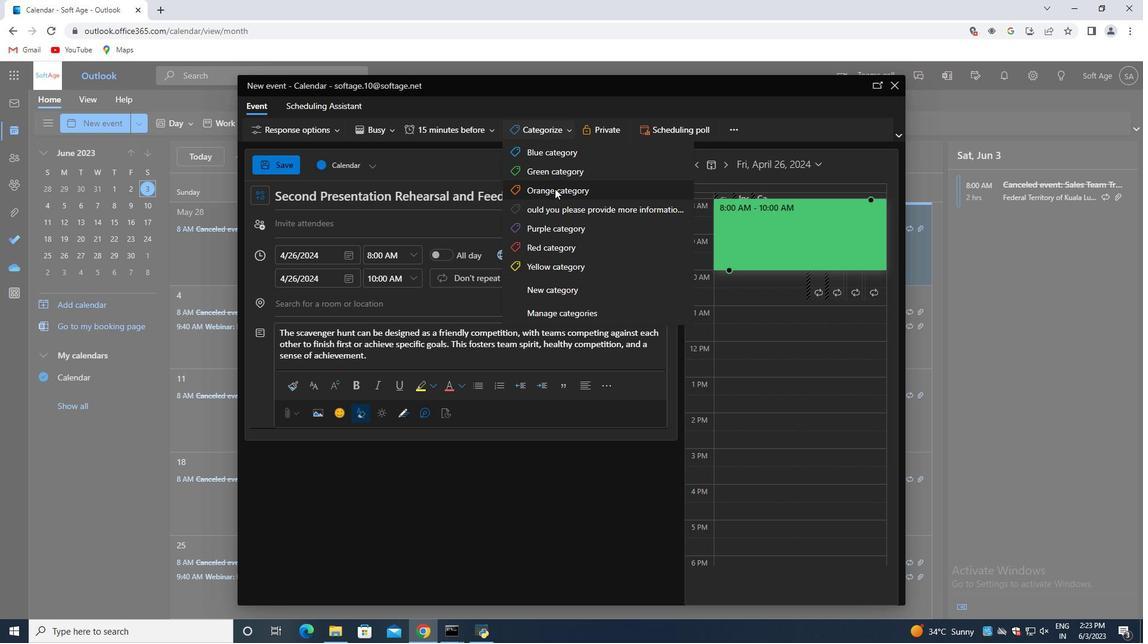 
Action: Mouse moved to (384, 295)
Screenshot: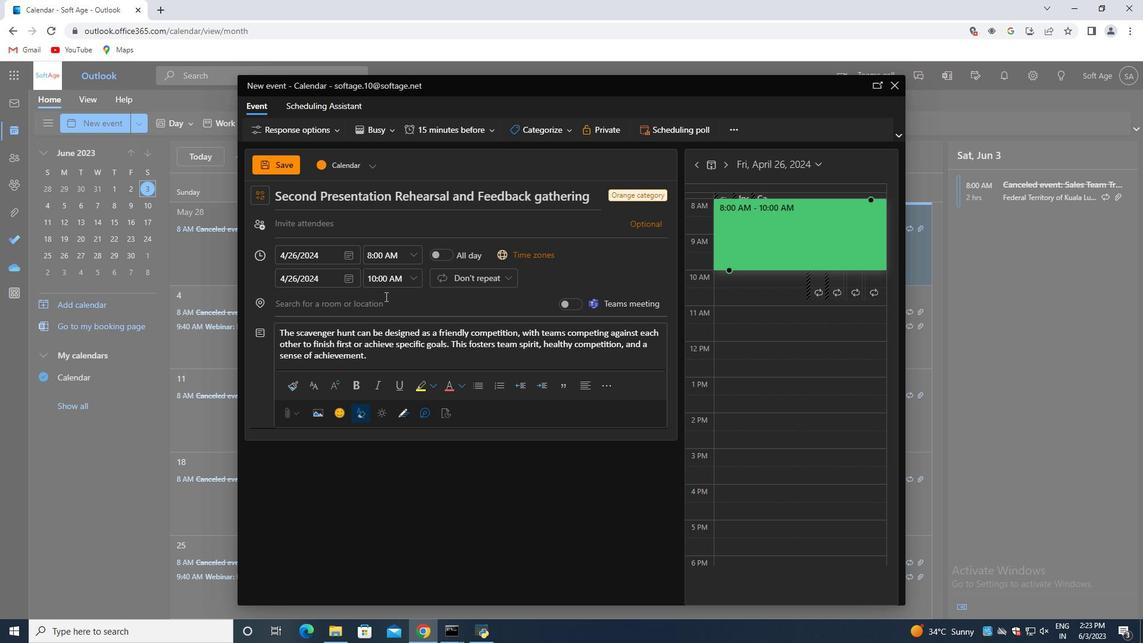 
Action: Mouse pressed left at (384, 295)
Screenshot: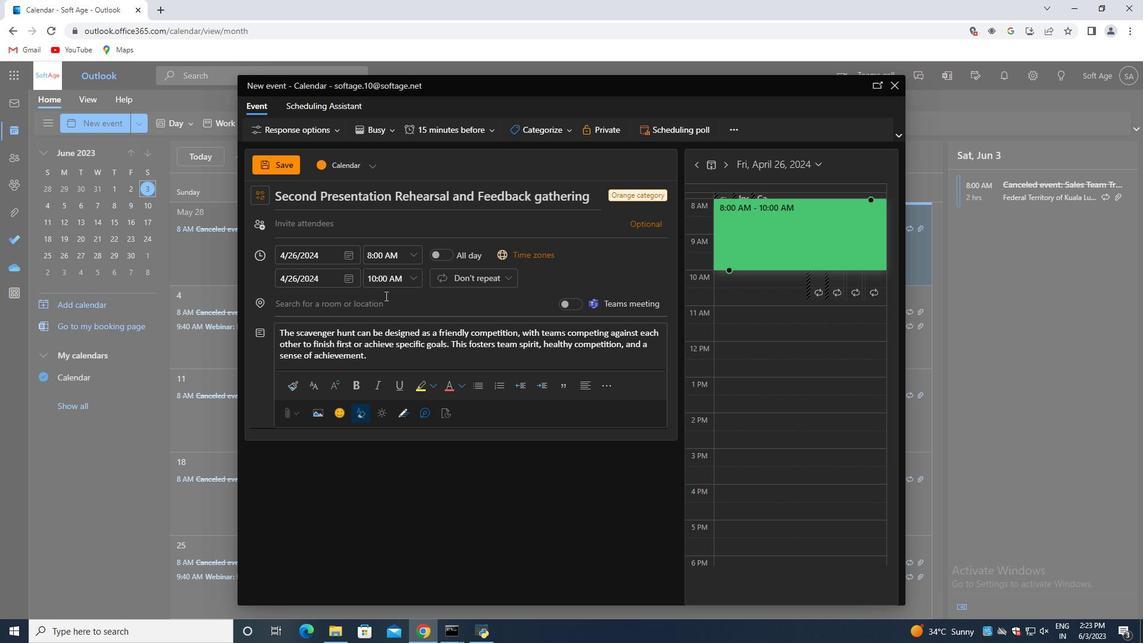 
Action: Key pressed 123<Key.space><Key.shift>Mount<Key.space><Key.shift>Olympus,<Key.space><Key.shift>Greece
Screenshot: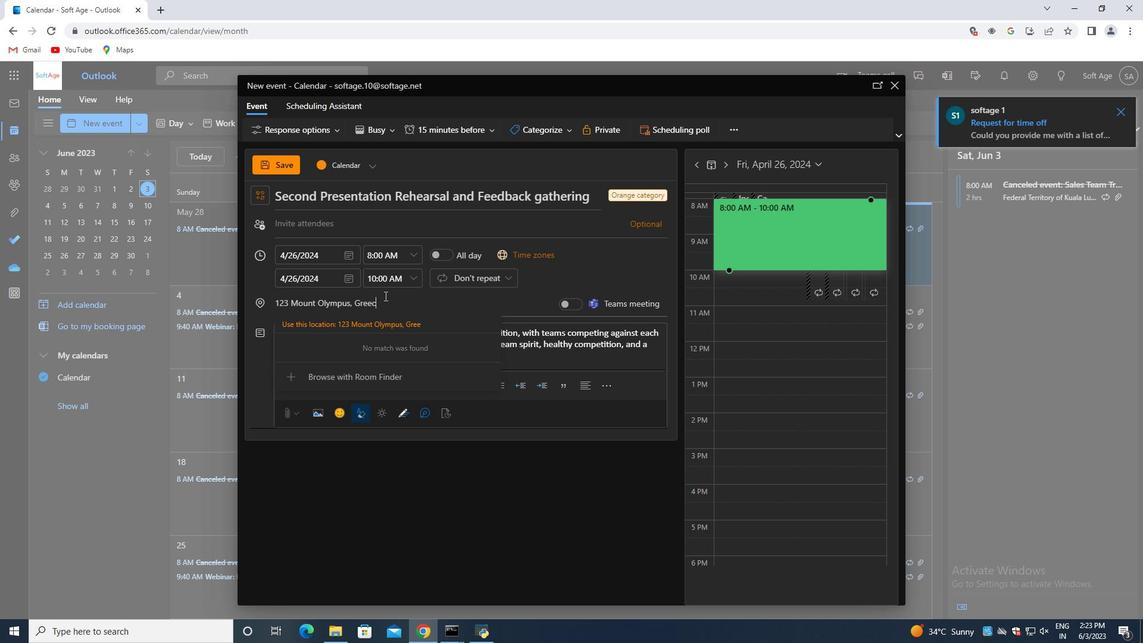 
Action: Mouse moved to (347, 226)
Screenshot: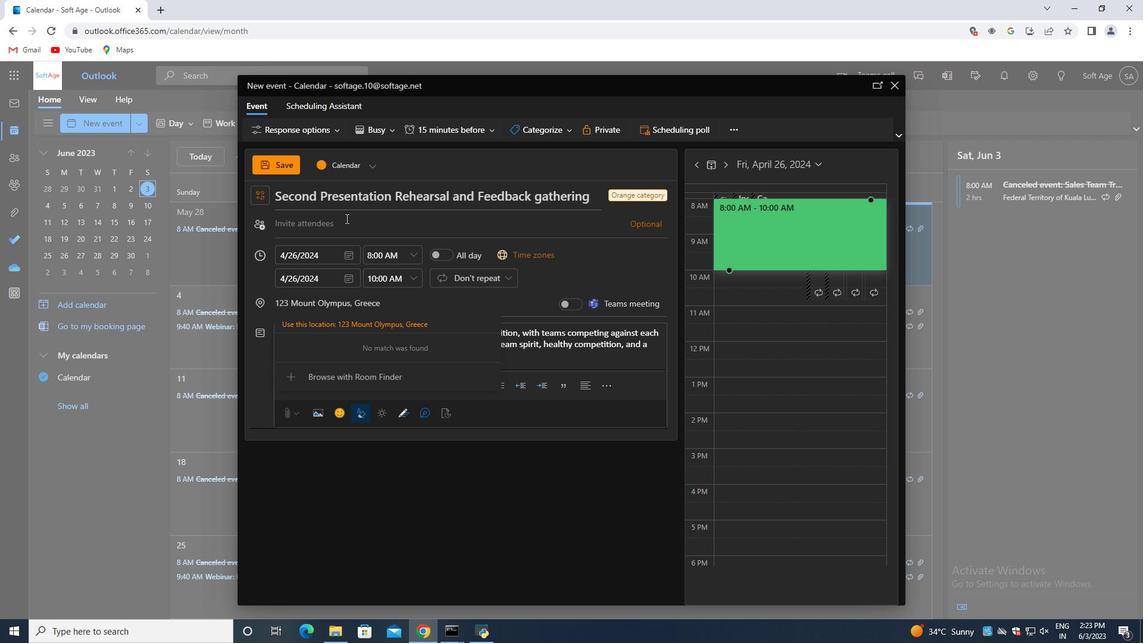 
Action: Mouse pressed left at (347, 226)
Screenshot: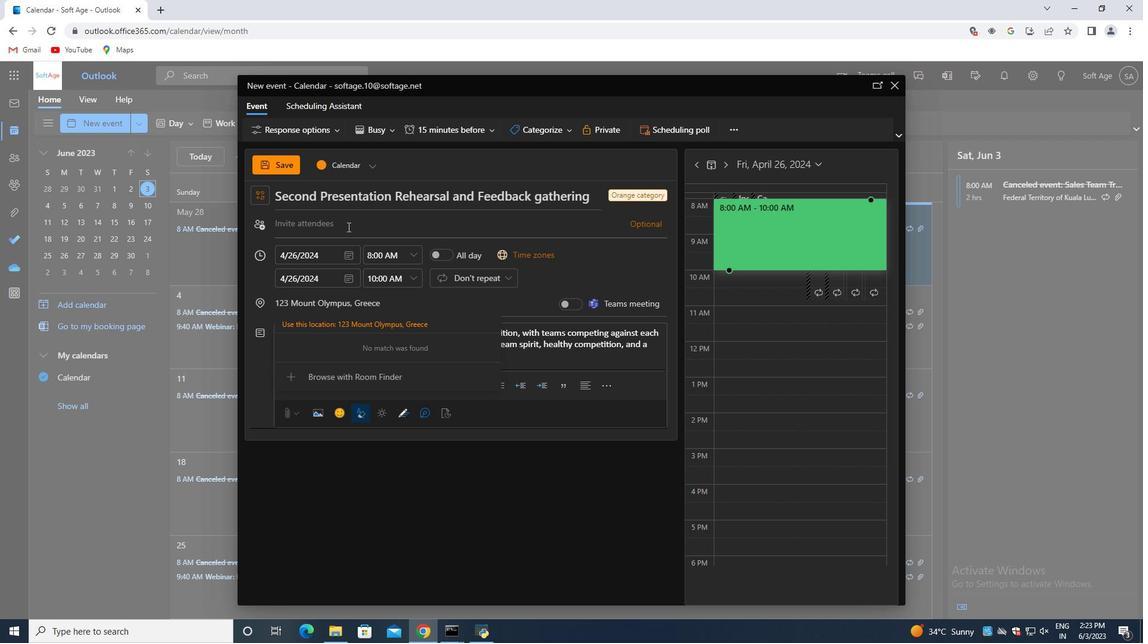 
Action: Mouse moved to (469, 295)
Screenshot: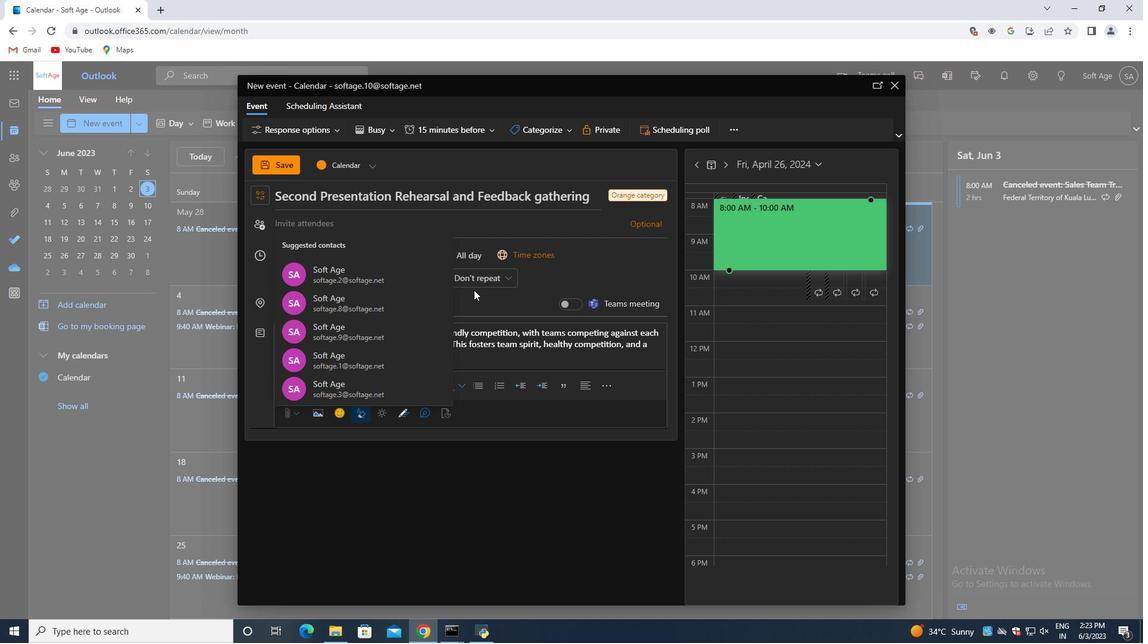 
Action: Mouse pressed left at (469, 295)
Screenshot: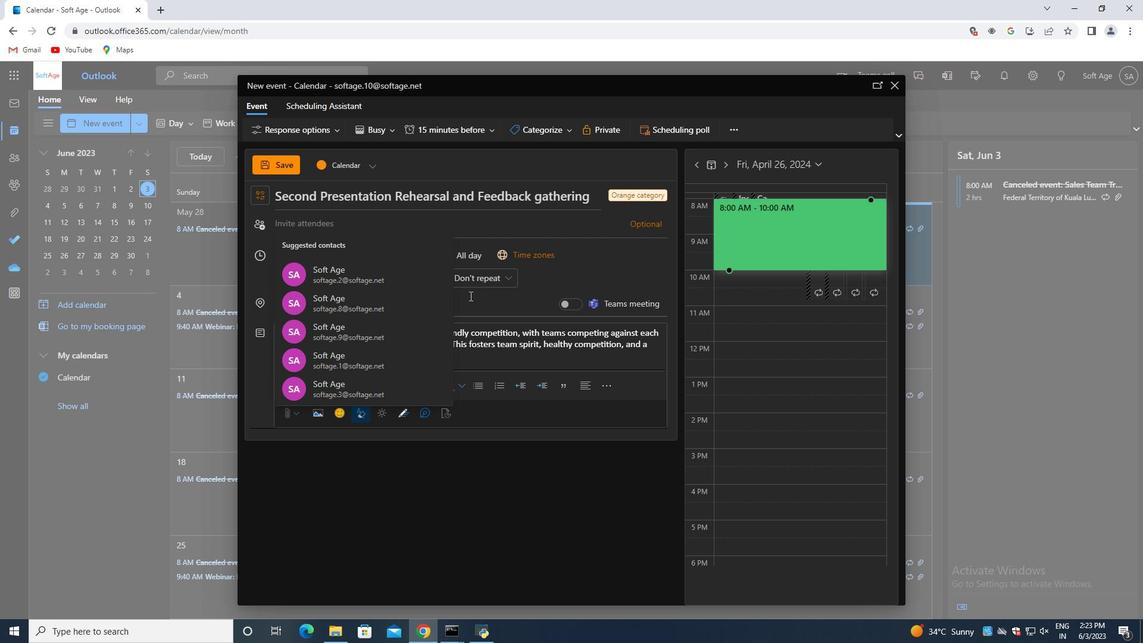 
Action: Mouse moved to (382, 322)
Screenshot: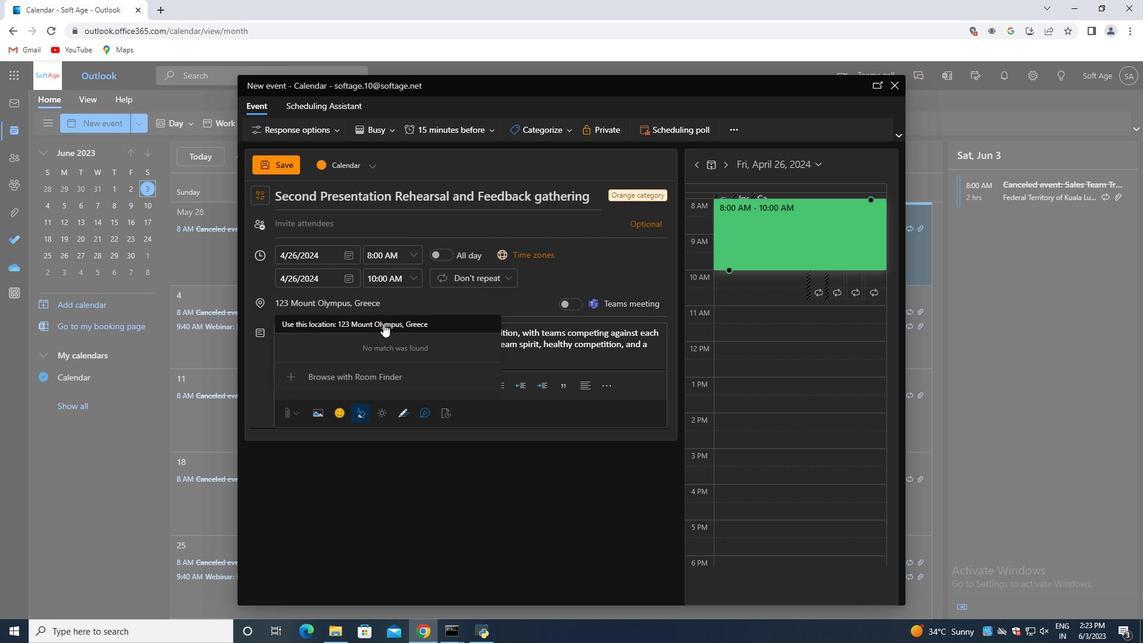 
Action: Mouse pressed left at (382, 322)
Screenshot: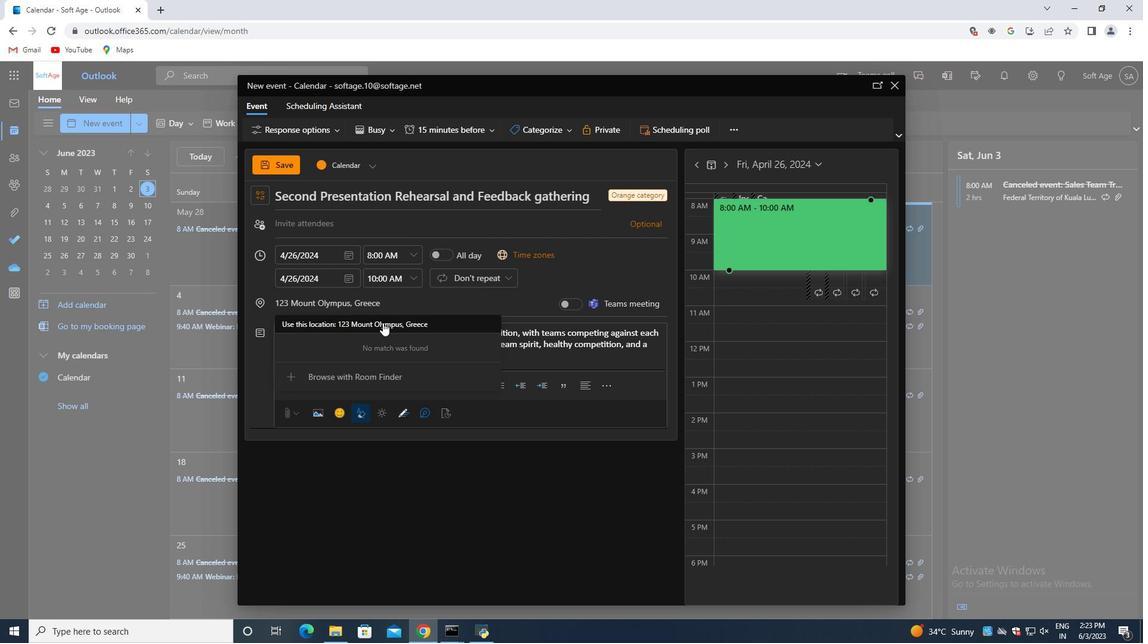 
Action: Mouse moved to (318, 220)
Screenshot: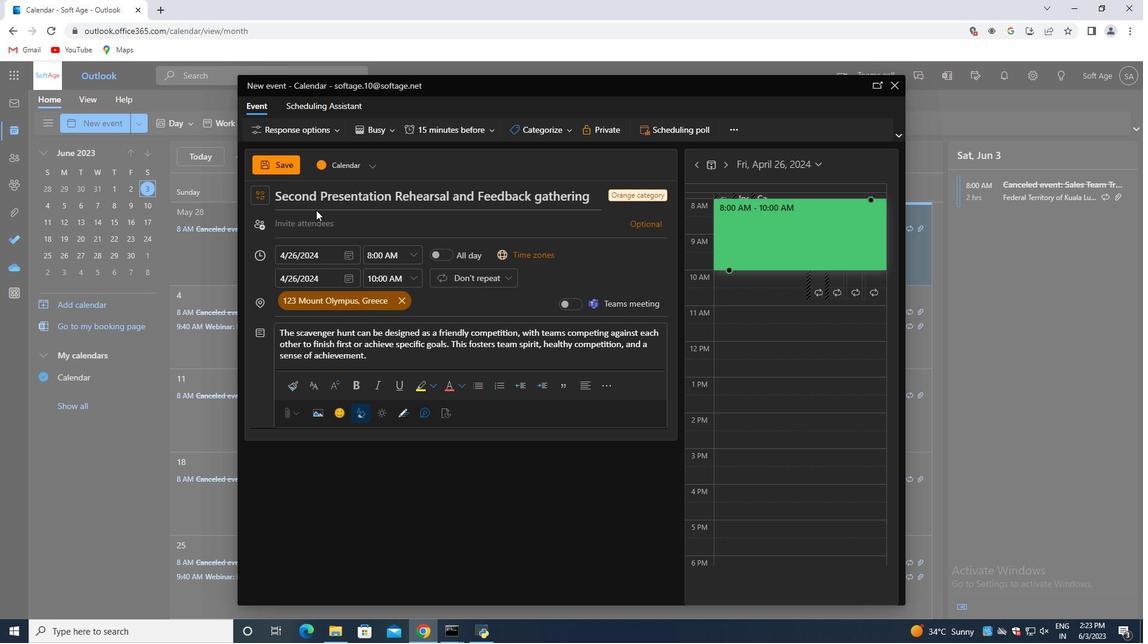 
Action: Mouse pressed left at (318, 220)
Screenshot: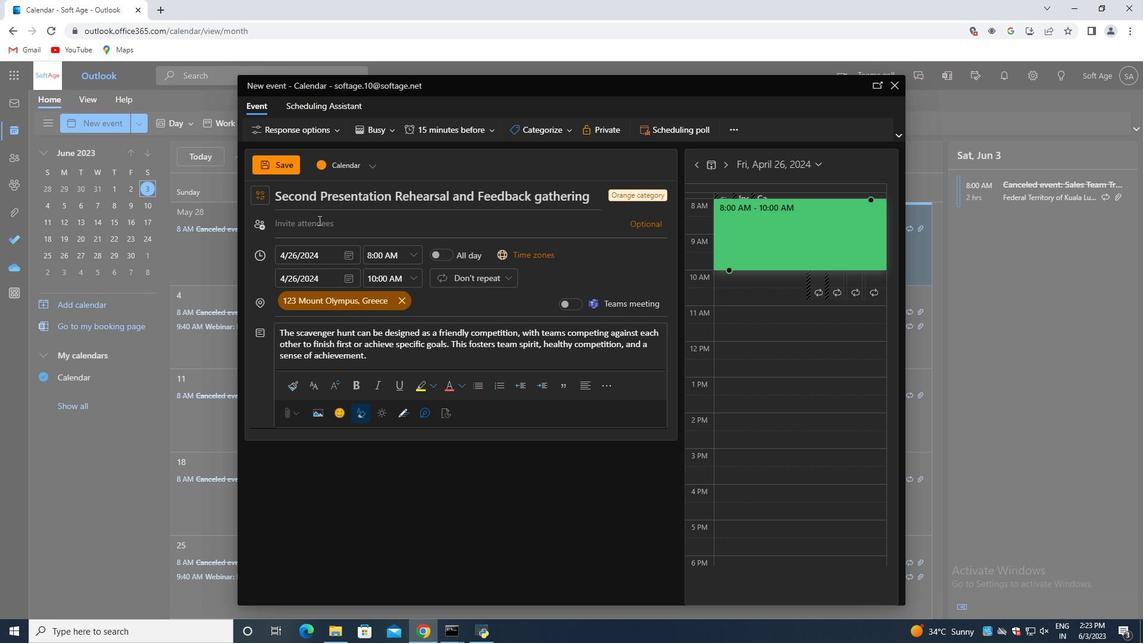 
Action: Key pressed softage.6<Key.shift>@softage.net<Key.enter>softage.7<Key.shift>@softage.net
Screenshot: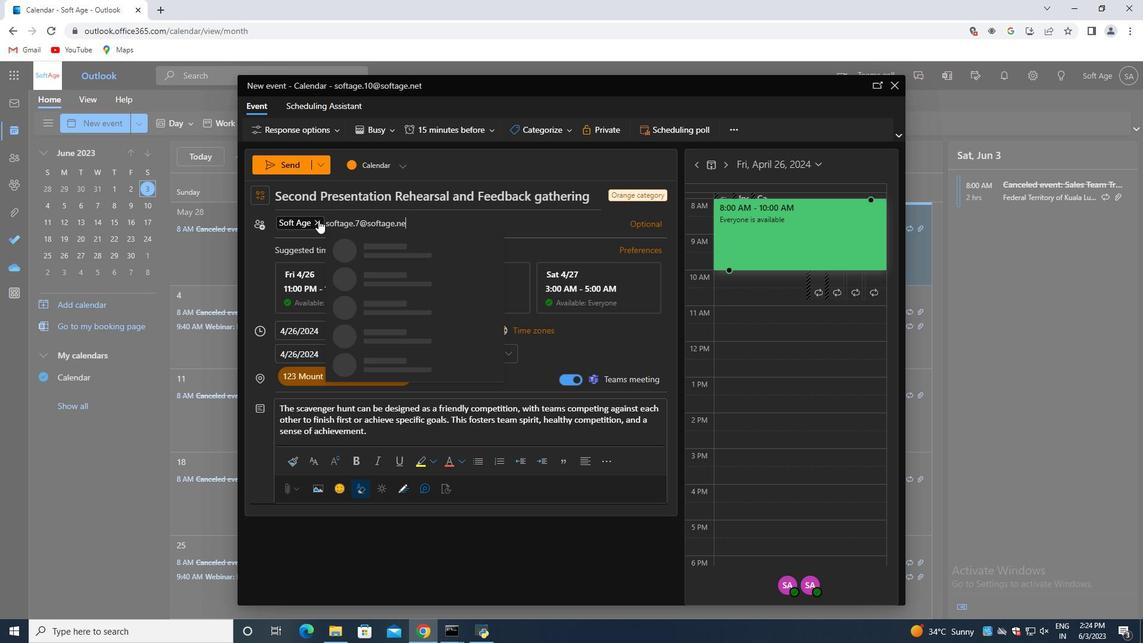 
Action: Mouse moved to (450, 250)
Screenshot: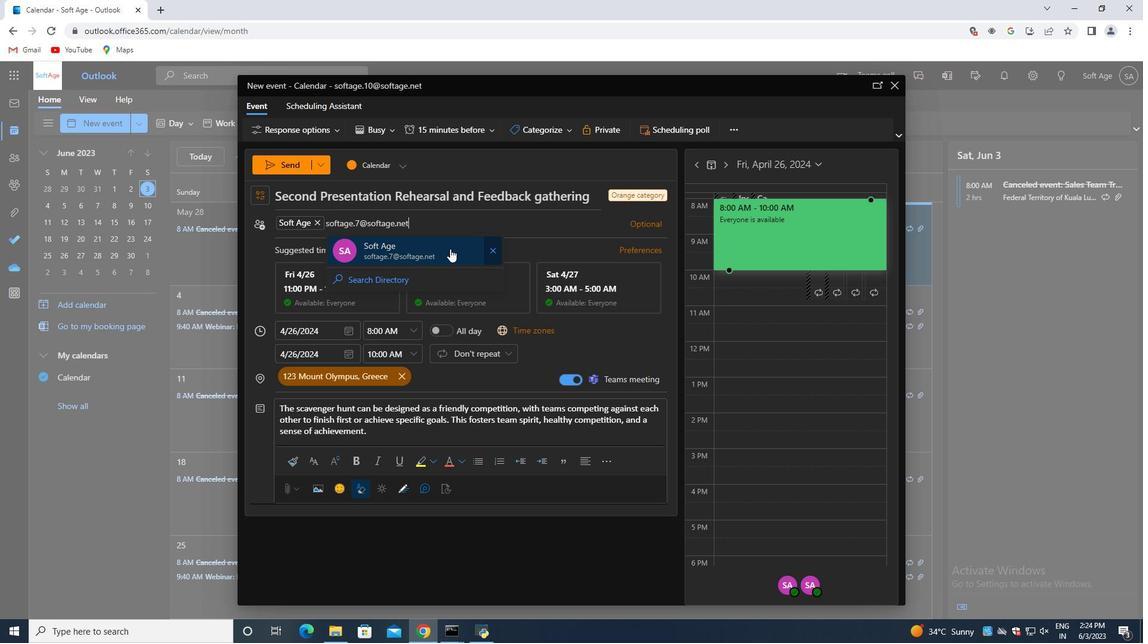 
Action: Mouse pressed left at (450, 250)
Screenshot: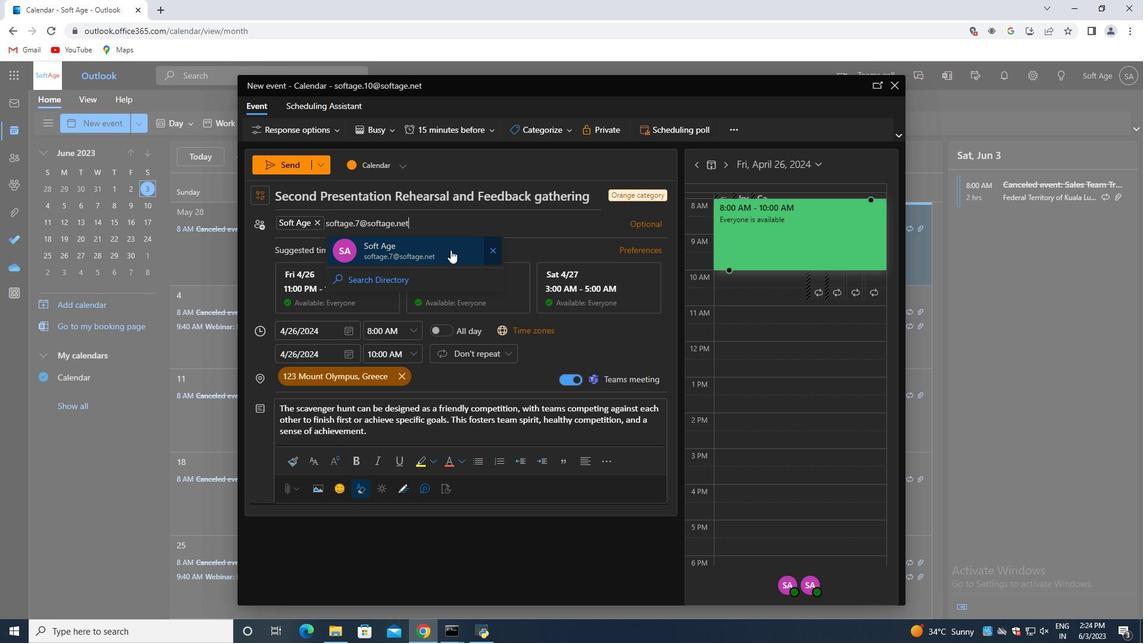 
Action: Mouse moved to (456, 129)
Screenshot: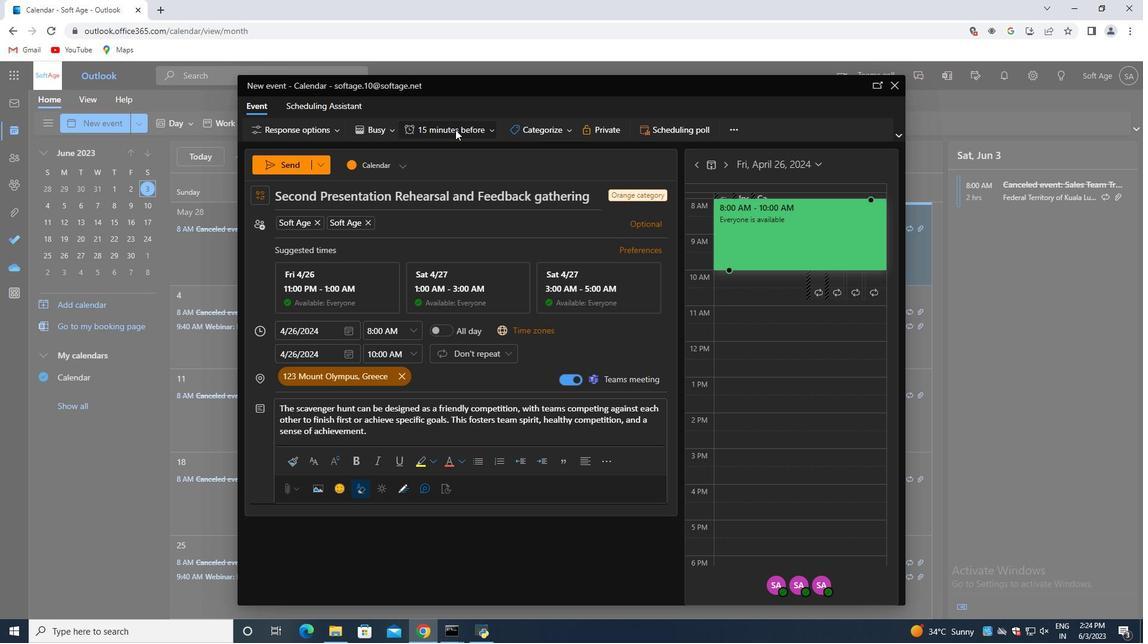 
Action: Mouse pressed left at (456, 129)
Screenshot: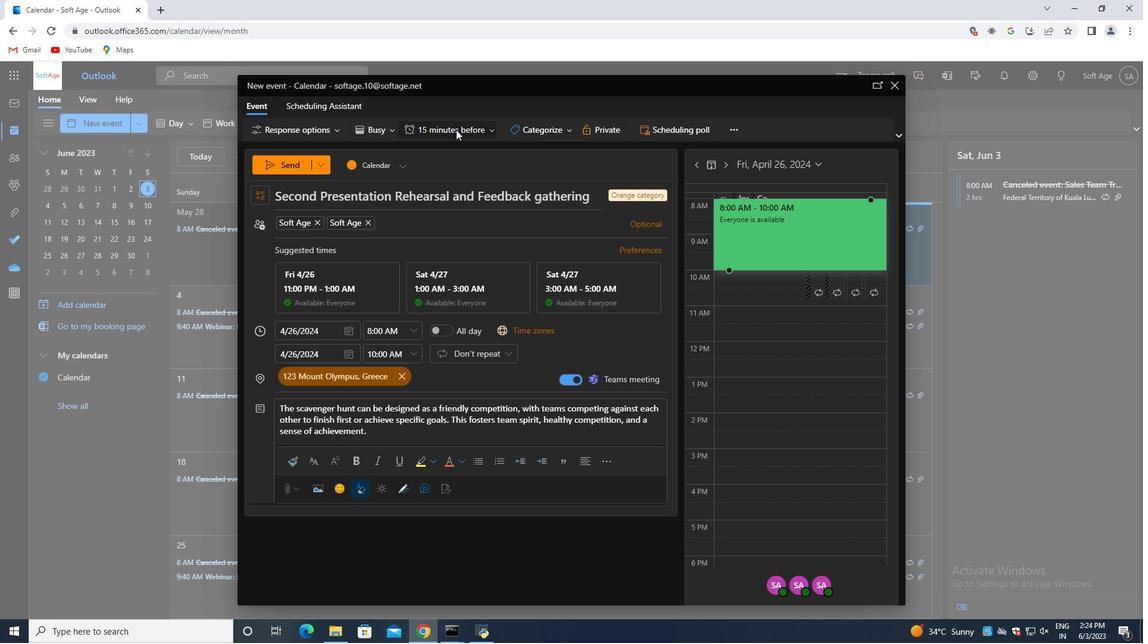 
Action: Mouse moved to (455, 198)
Screenshot: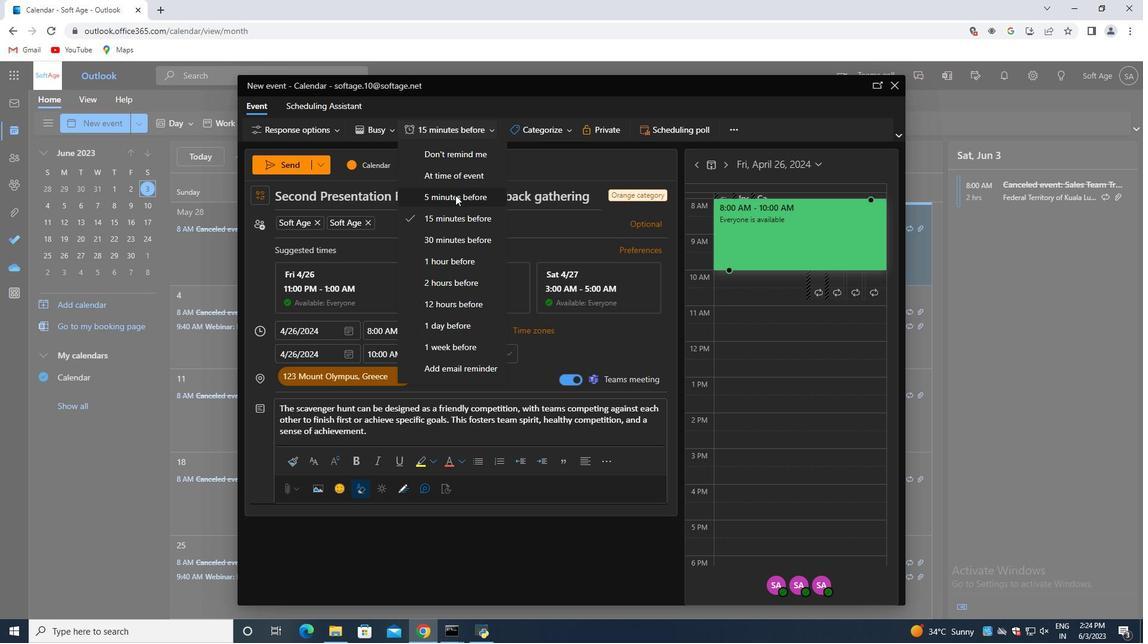 
Action: Mouse pressed left at (455, 198)
Screenshot: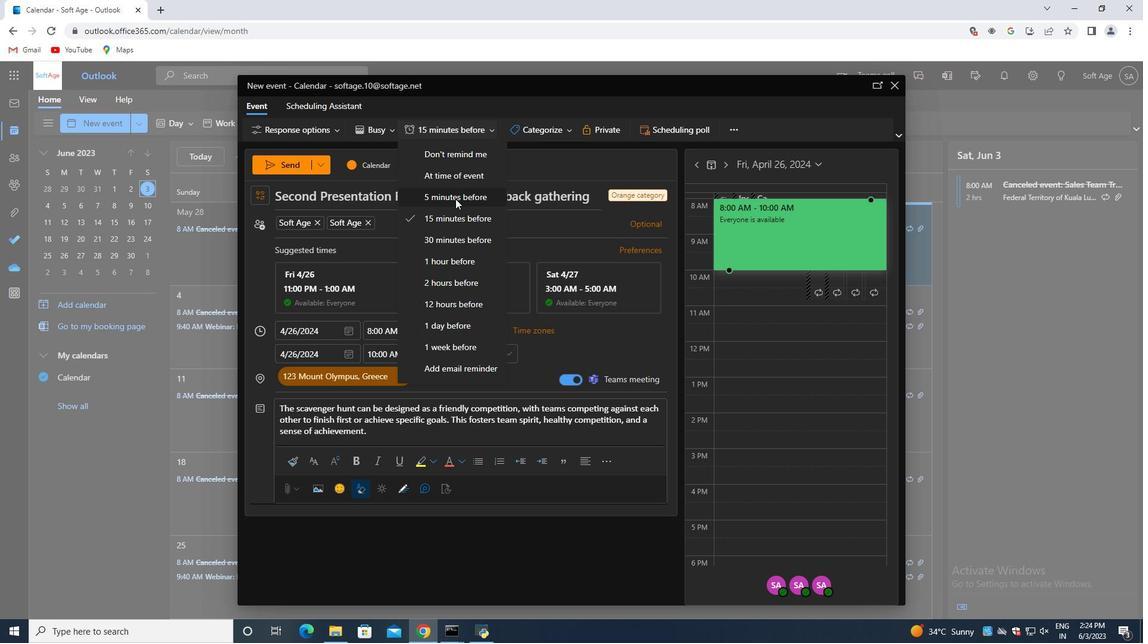 
Action: Mouse moved to (291, 168)
Screenshot: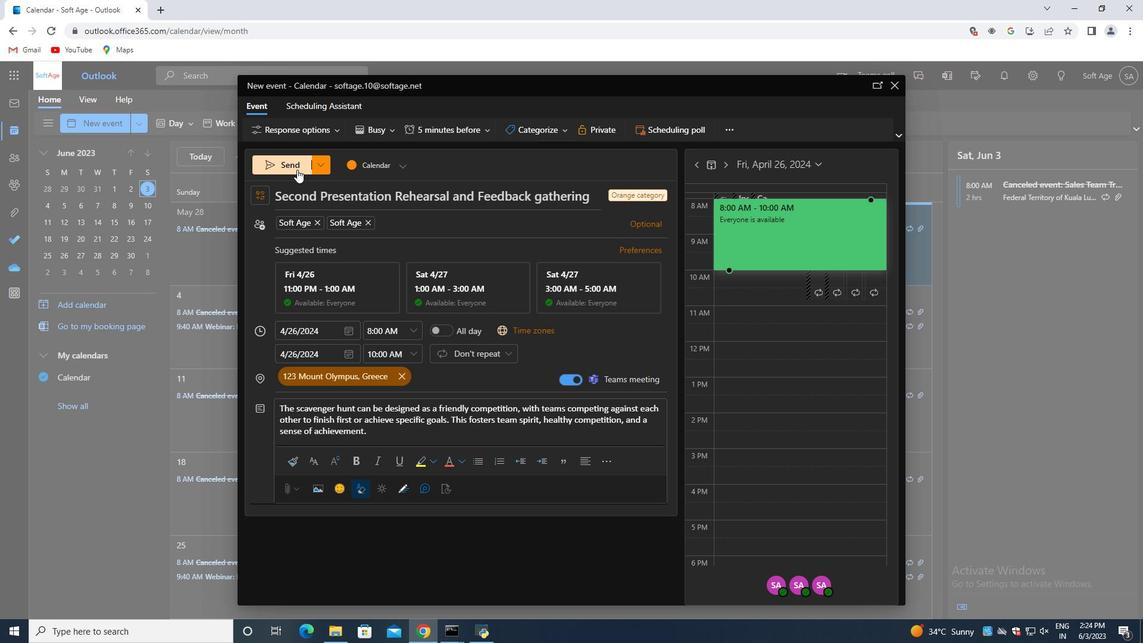 
Action: Mouse pressed left at (291, 168)
Screenshot: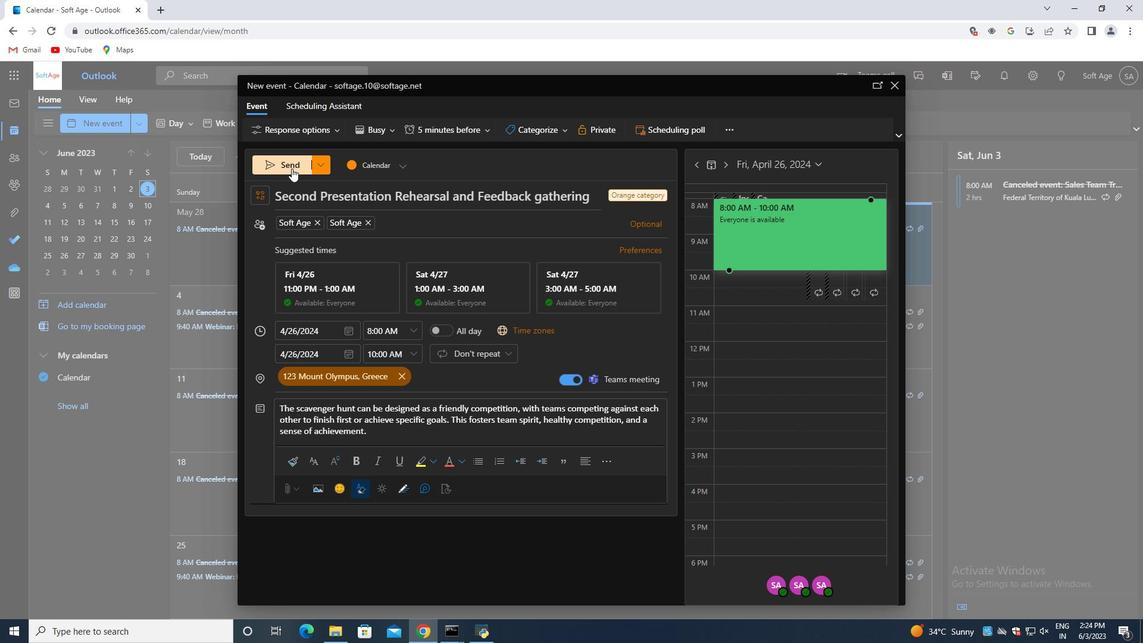 
